 Task: Look for space in Cárdenas, Cuba from 5th July, 2023 to 11th July, 2023 for 2 adults in price range Rs.8000 to Rs.16000. Place can be entire place with 2 bedrooms having 2 beds and 1 bathroom. Property type can be house, flat, guest house. Booking option can be shelf check-in. Required host language is .
Action: Mouse moved to (430, 86)
Screenshot: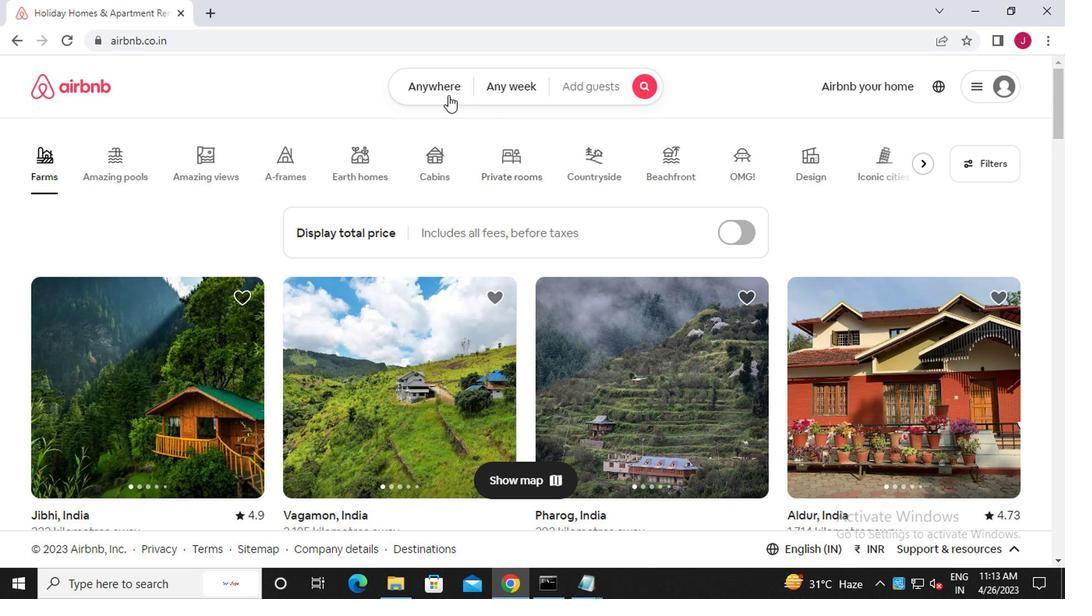 
Action: Mouse pressed left at (430, 86)
Screenshot: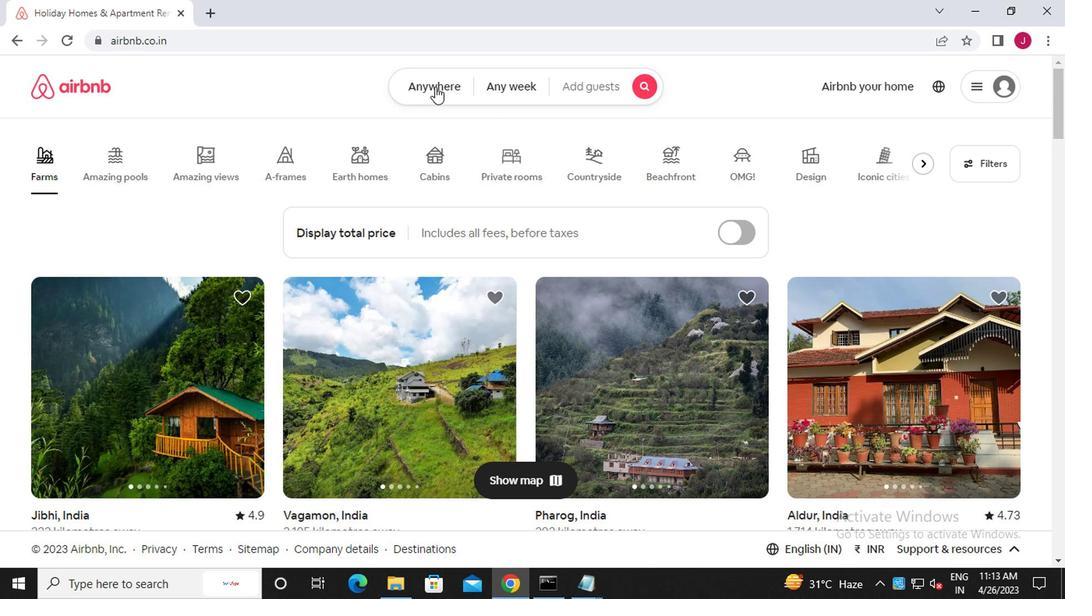 
Action: Mouse moved to (266, 153)
Screenshot: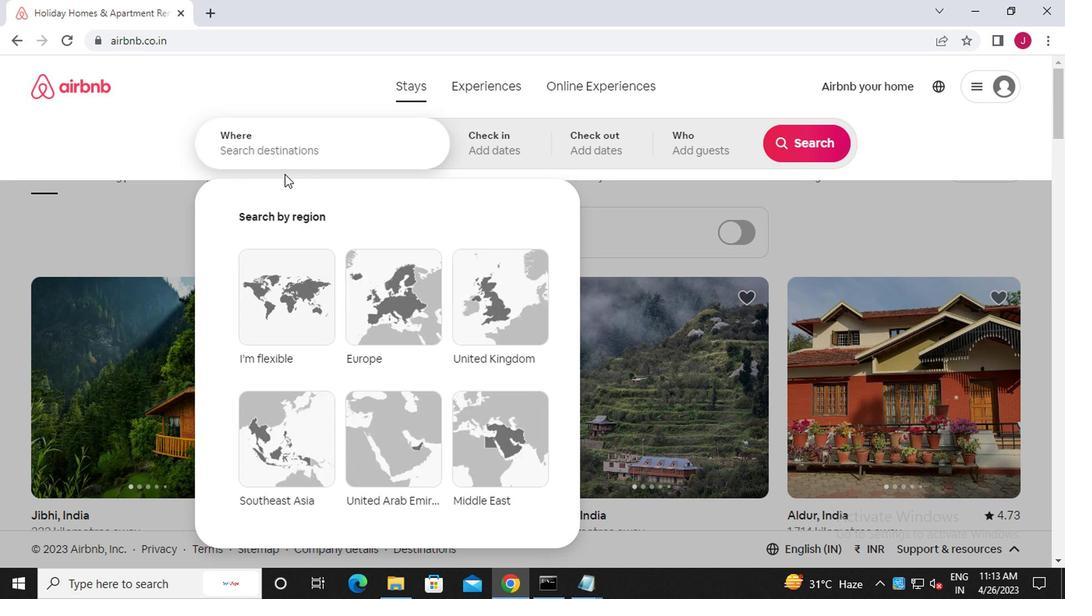 
Action: Mouse pressed left at (266, 153)
Screenshot: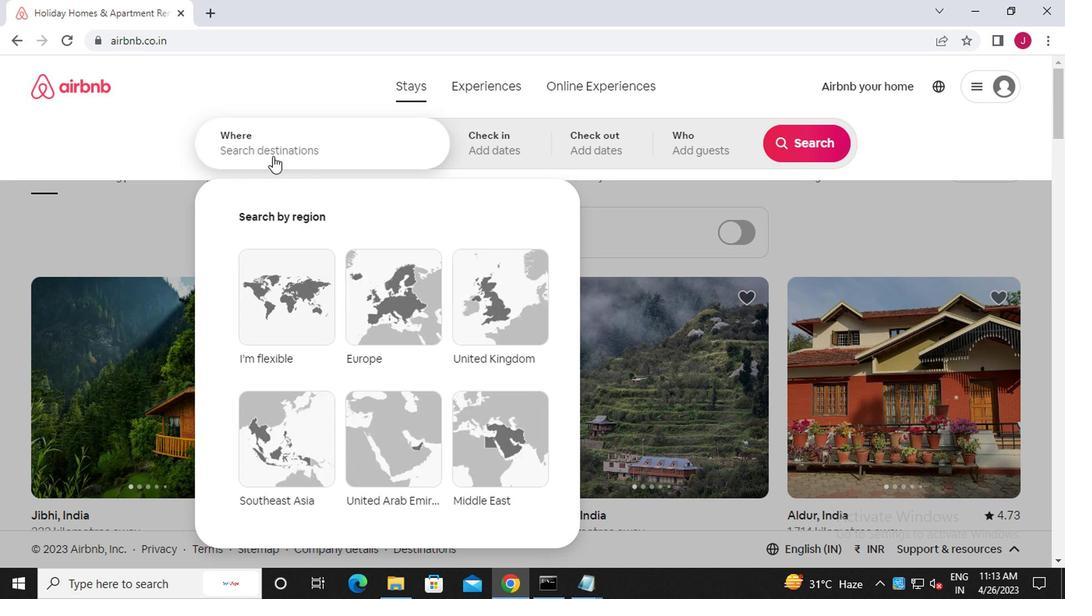 
Action: Mouse moved to (261, 153)
Screenshot: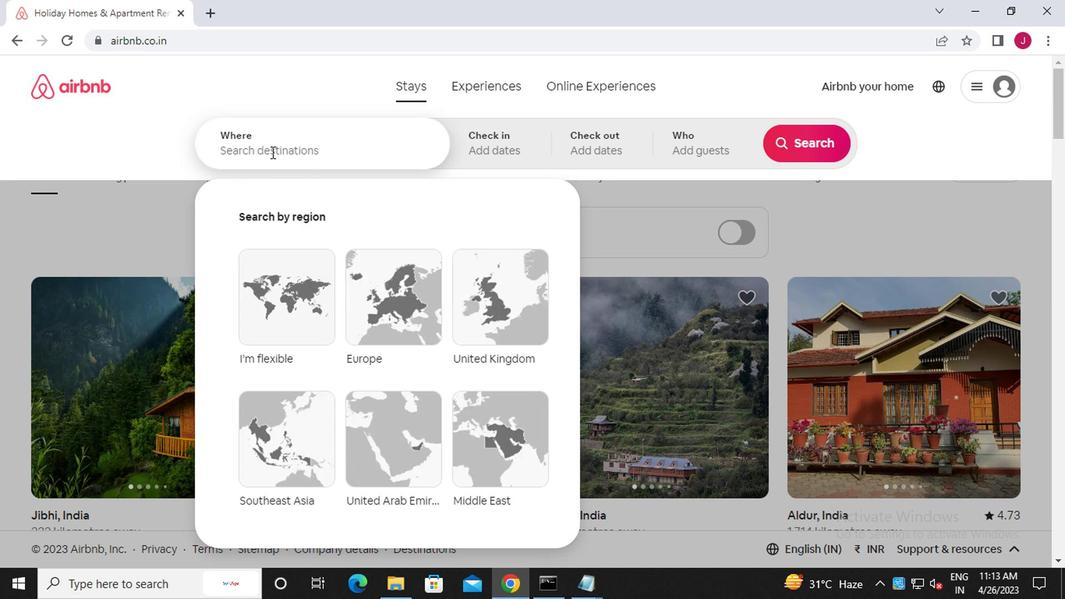 
Action: Key pressed c<Key.caps_lock>ardenas,<Key.caps_lock>c<Key.caps_lock>uba
Screenshot: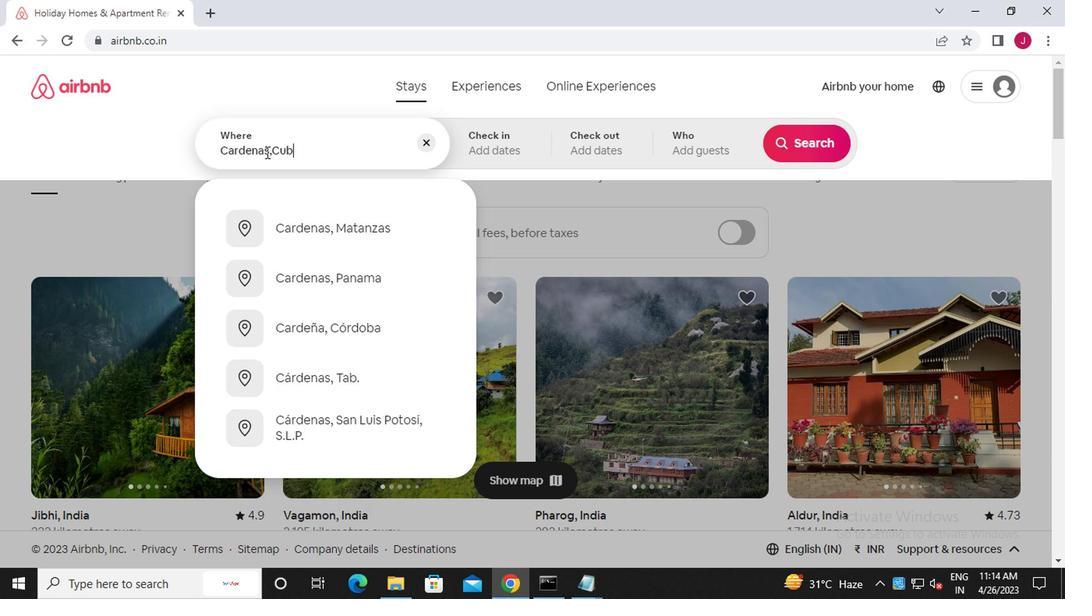 
Action: Mouse moved to (483, 146)
Screenshot: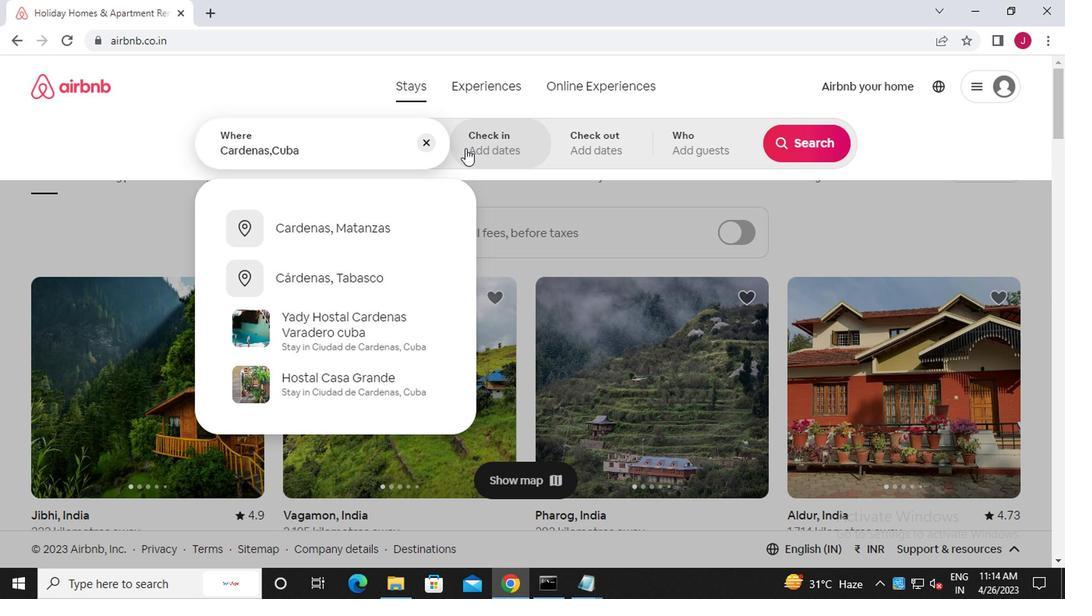
Action: Mouse pressed left at (483, 146)
Screenshot: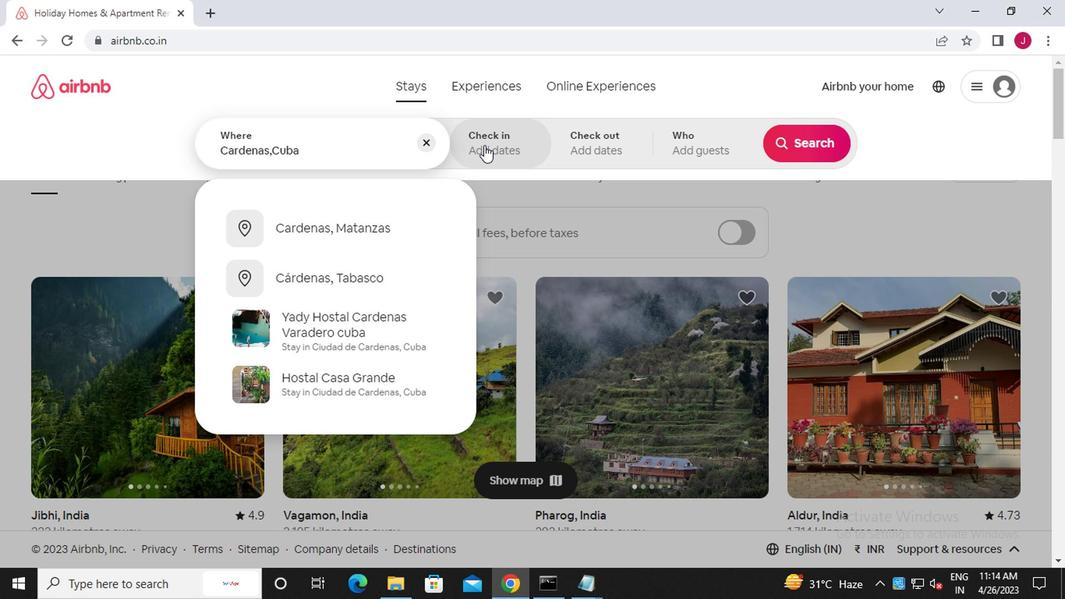 
Action: Mouse moved to (787, 269)
Screenshot: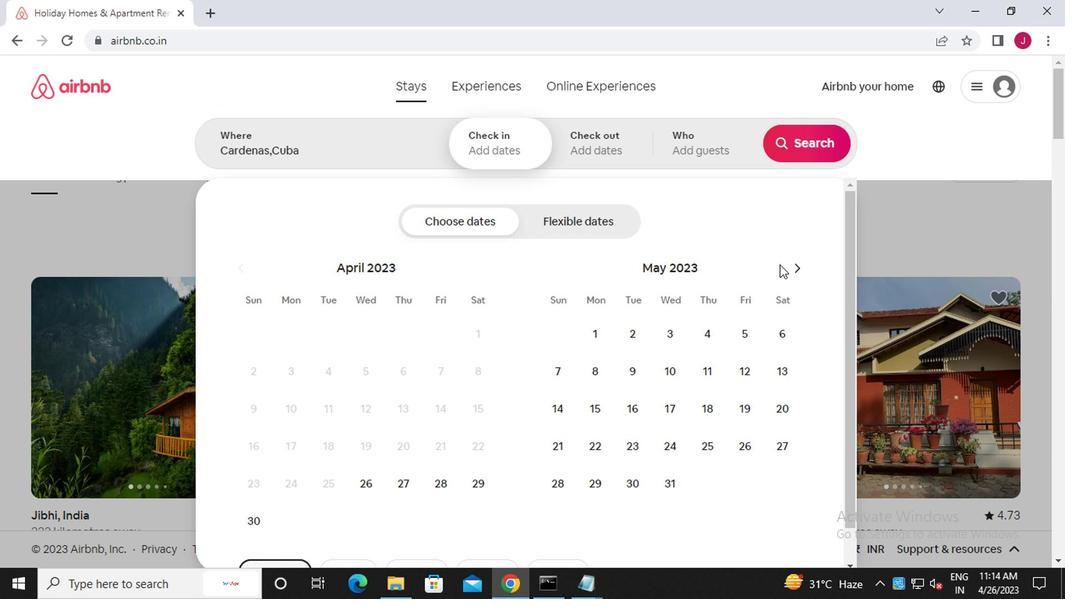 
Action: Mouse pressed left at (787, 269)
Screenshot: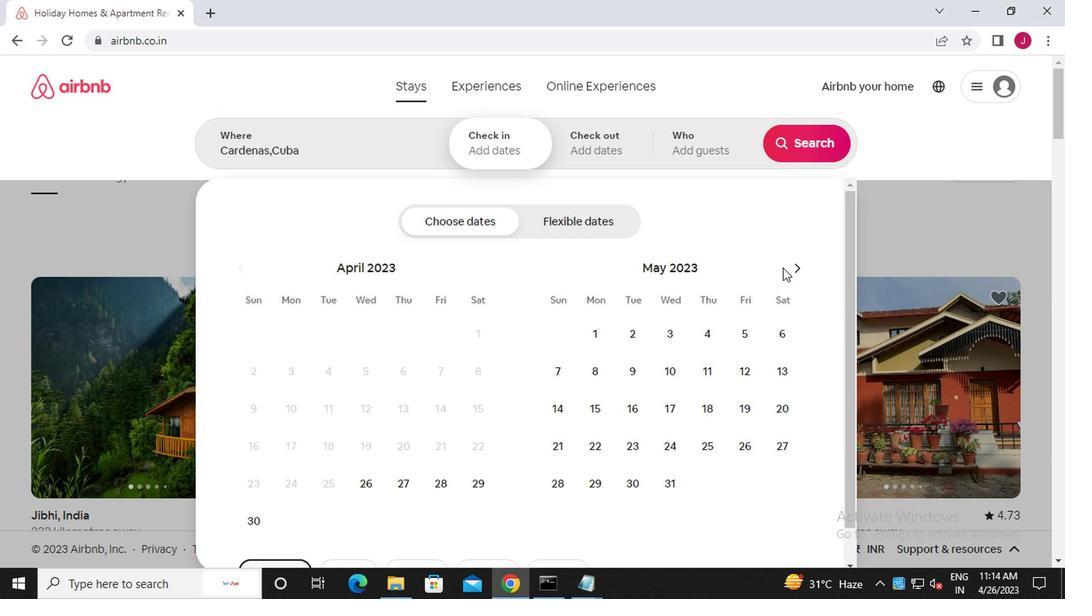 
Action: Mouse pressed left at (787, 269)
Screenshot: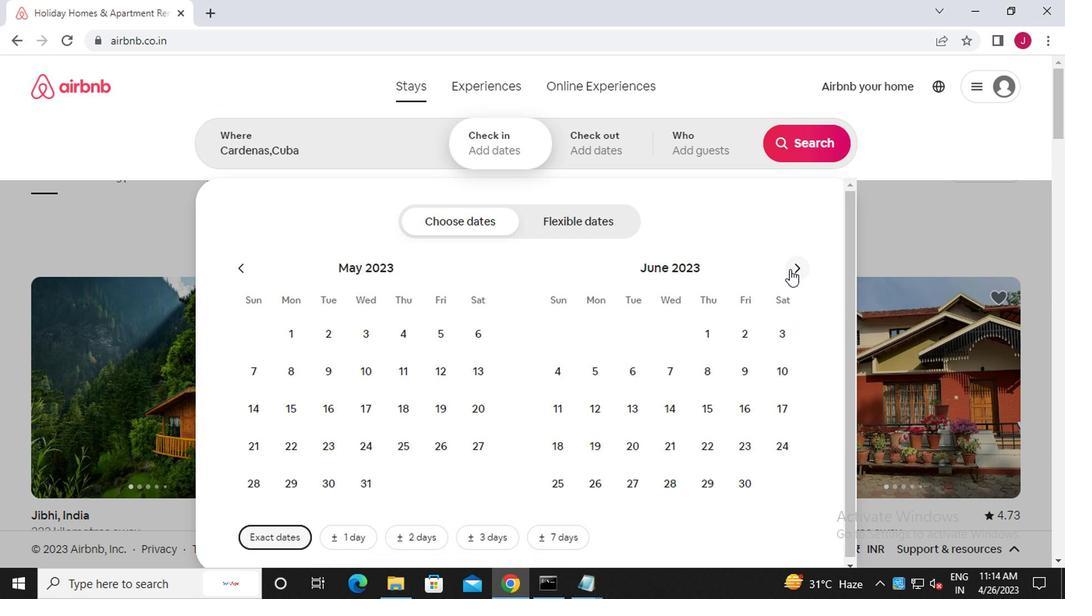 
Action: Mouse moved to (672, 371)
Screenshot: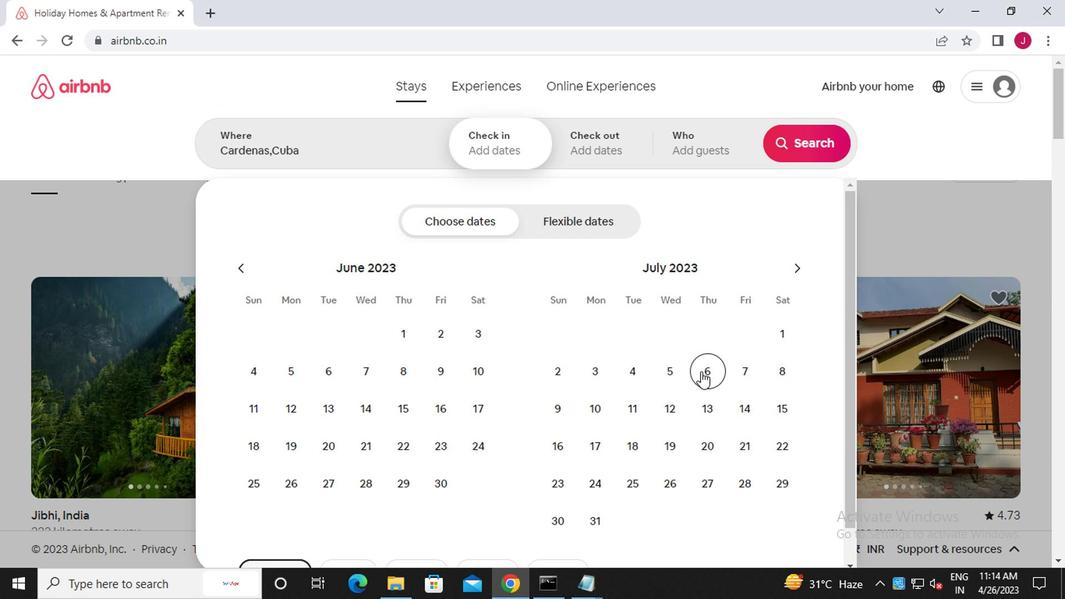
Action: Mouse pressed left at (672, 371)
Screenshot: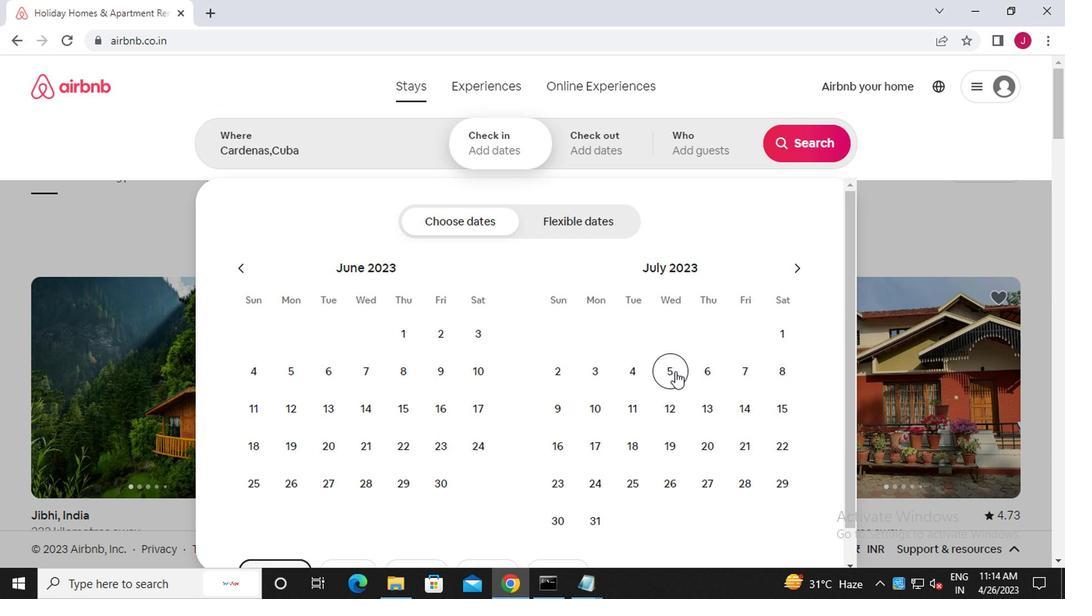 
Action: Mouse moved to (628, 397)
Screenshot: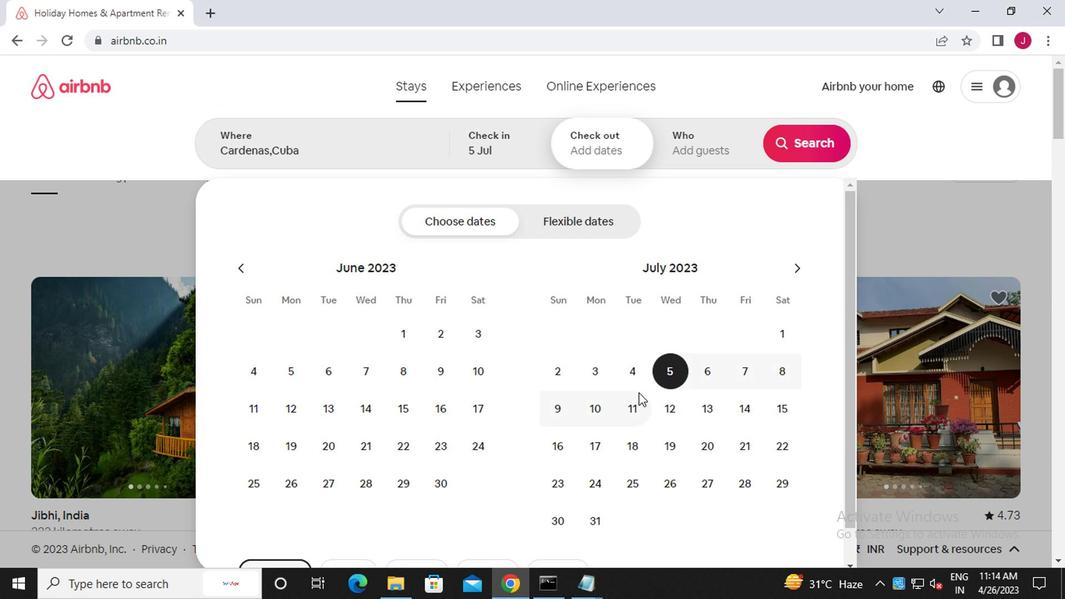 
Action: Mouse pressed left at (628, 397)
Screenshot: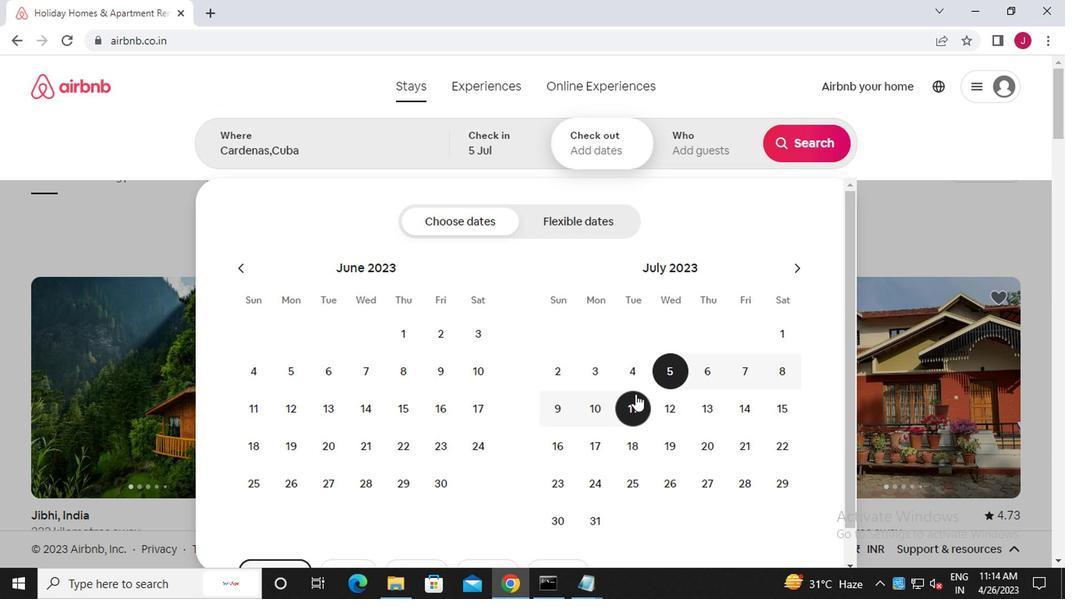 
Action: Mouse moved to (712, 147)
Screenshot: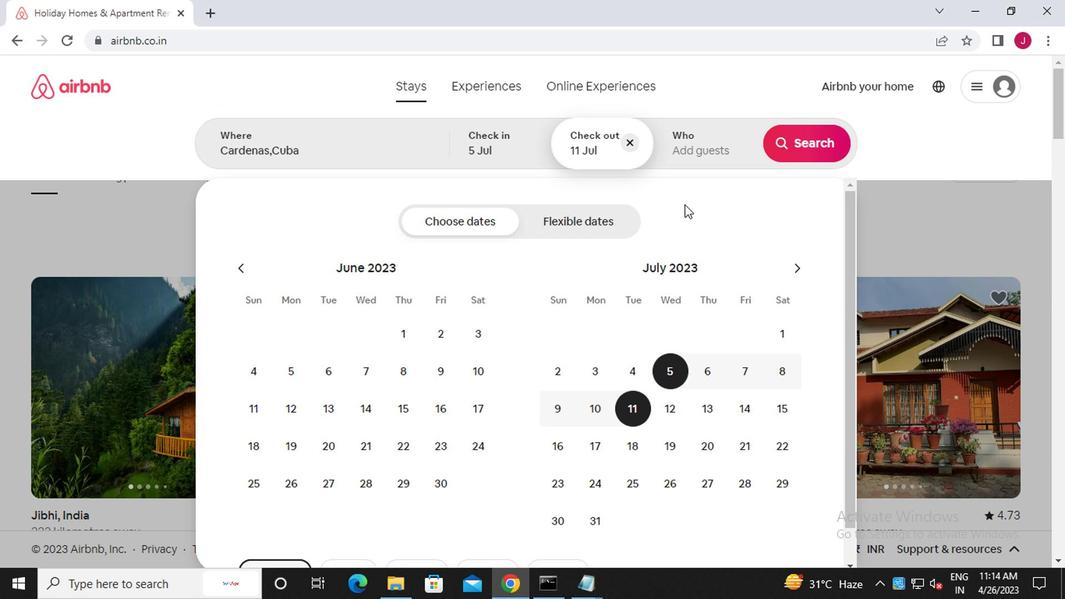 
Action: Mouse pressed left at (712, 147)
Screenshot: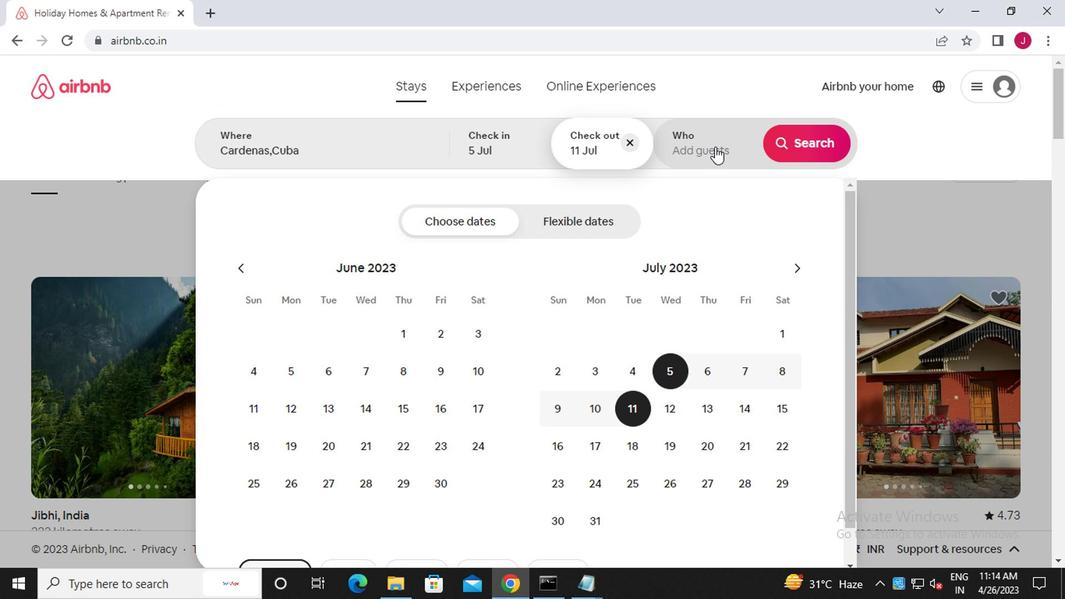 
Action: Mouse moved to (814, 223)
Screenshot: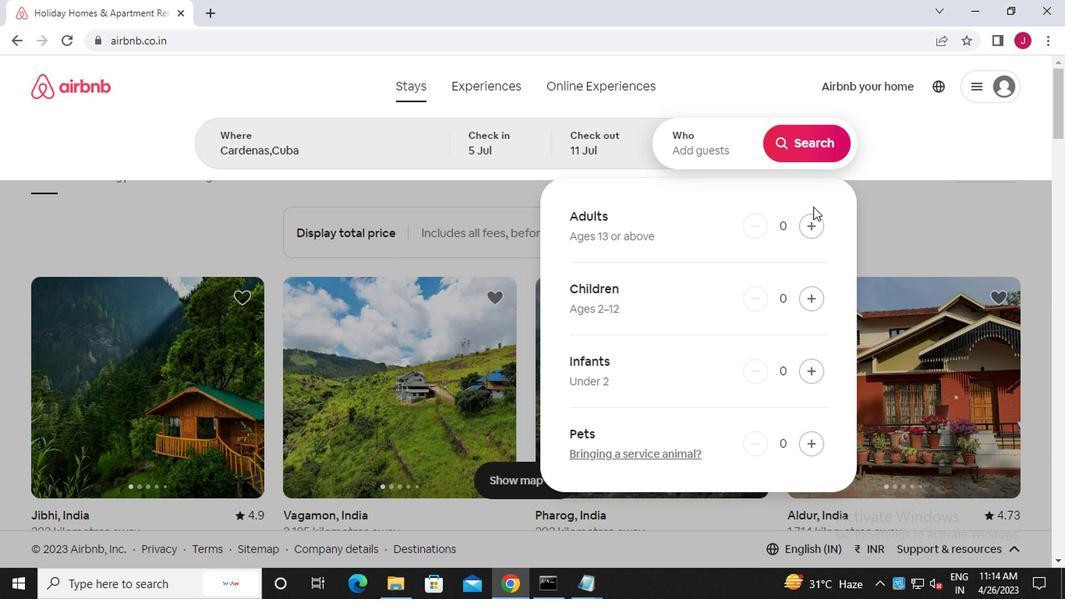 
Action: Mouse pressed left at (814, 223)
Screenshot: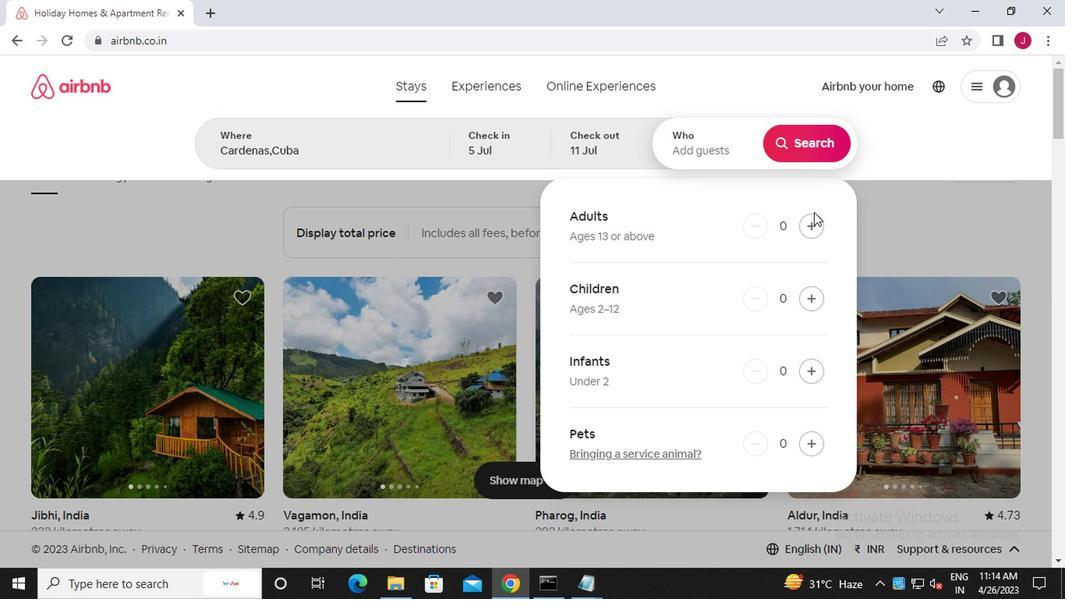 
Action: Mouse pressed left at (814, 223)
Screenshot: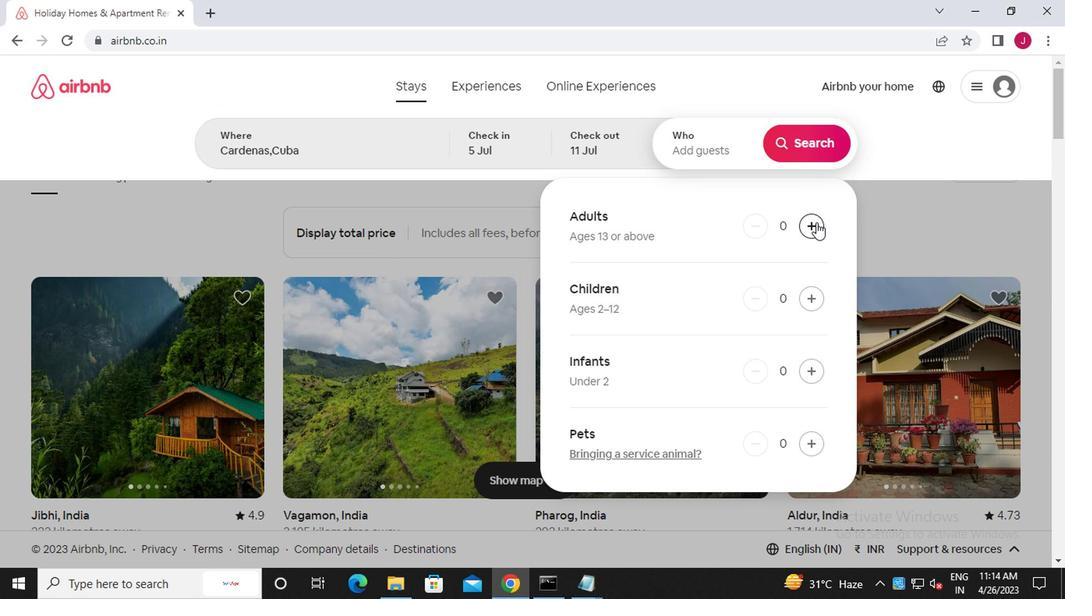 
Action: Mouse moved to (814, 144)
Screenshot: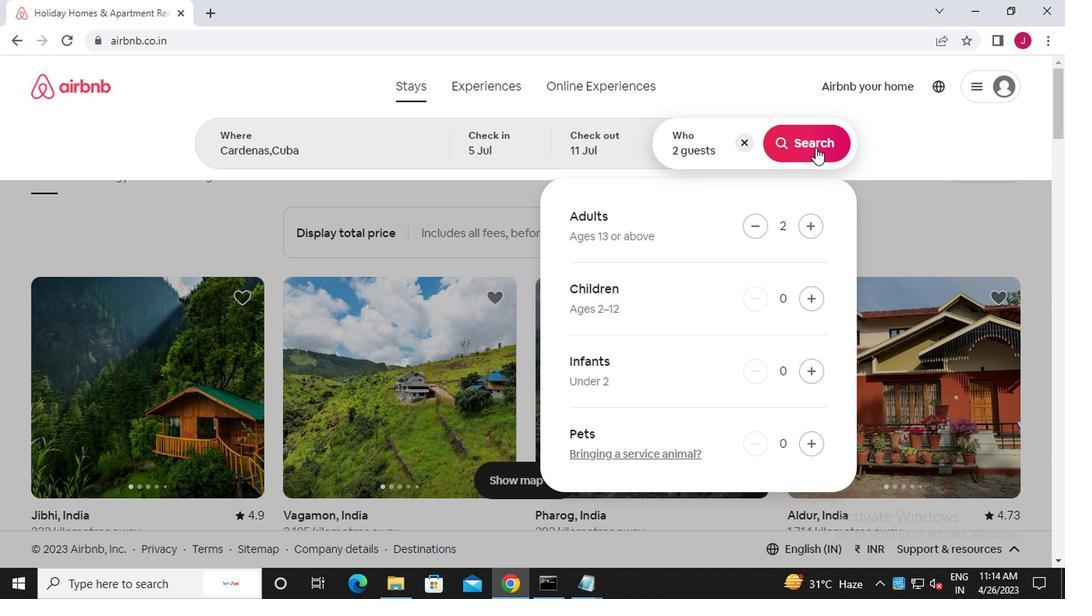 
Action: Mouse pressed left at (814, 144)
Screenshot: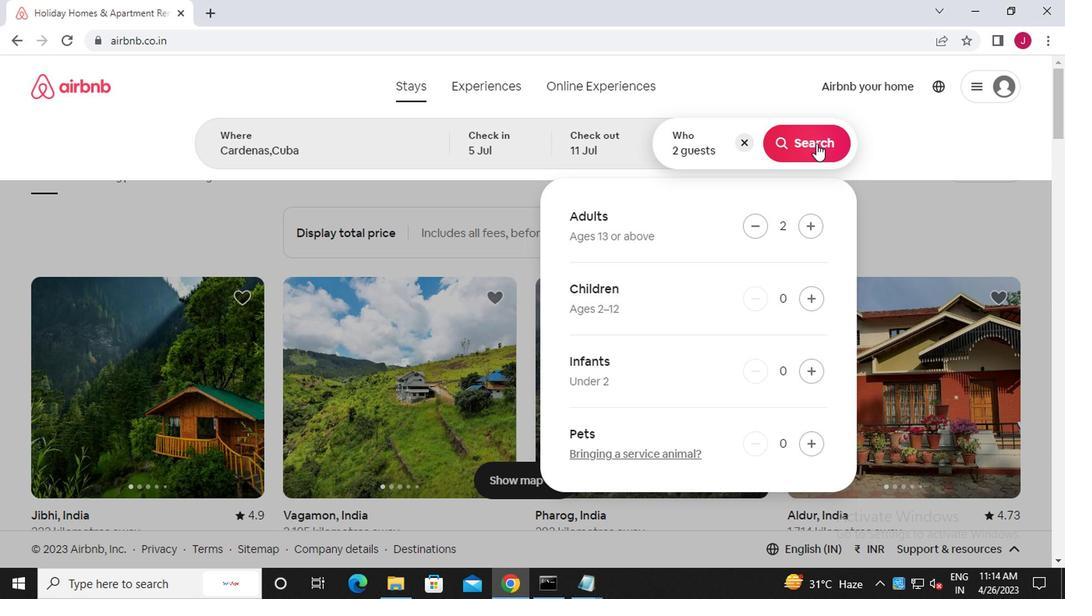 
Action: Mouse moved to (1004, 149)
Screenshot: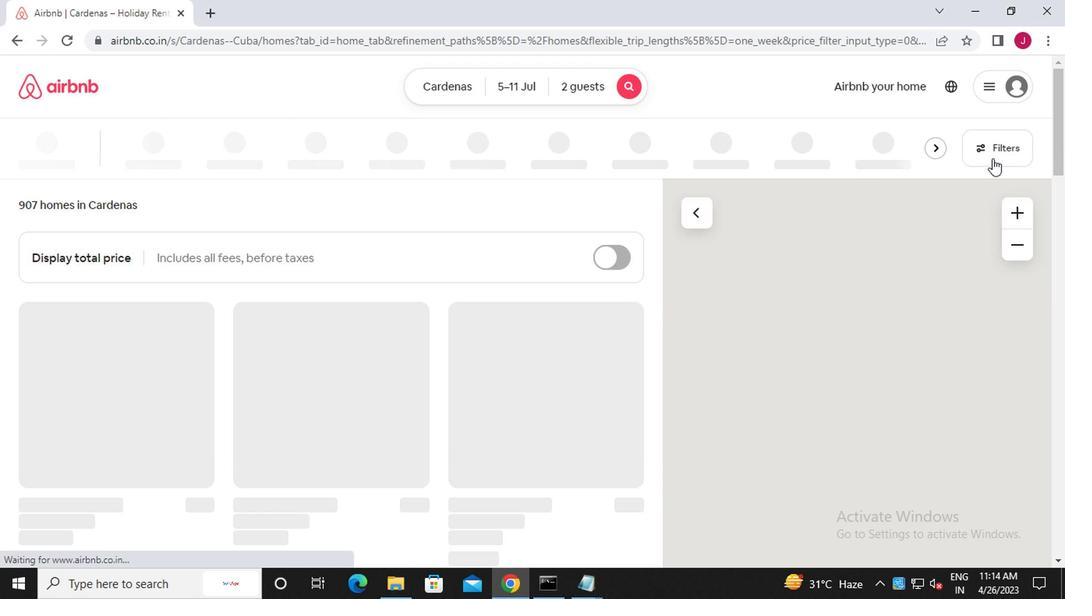 
Action: Mouse pressed left at (1004, 149)
Screenshot: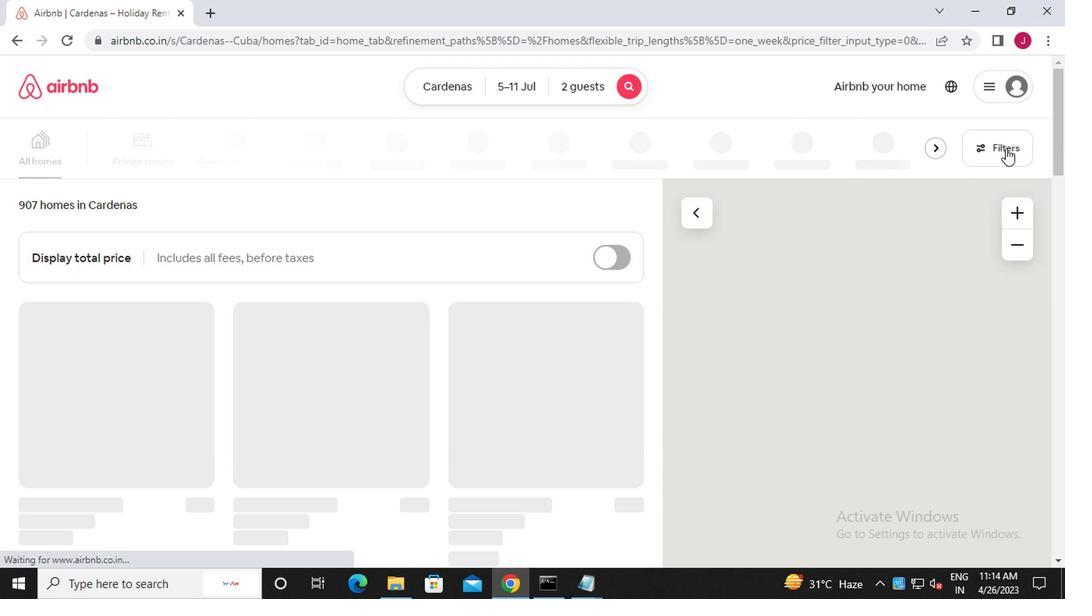 
Action: Mouse moved to (377, 321)
Screenshot: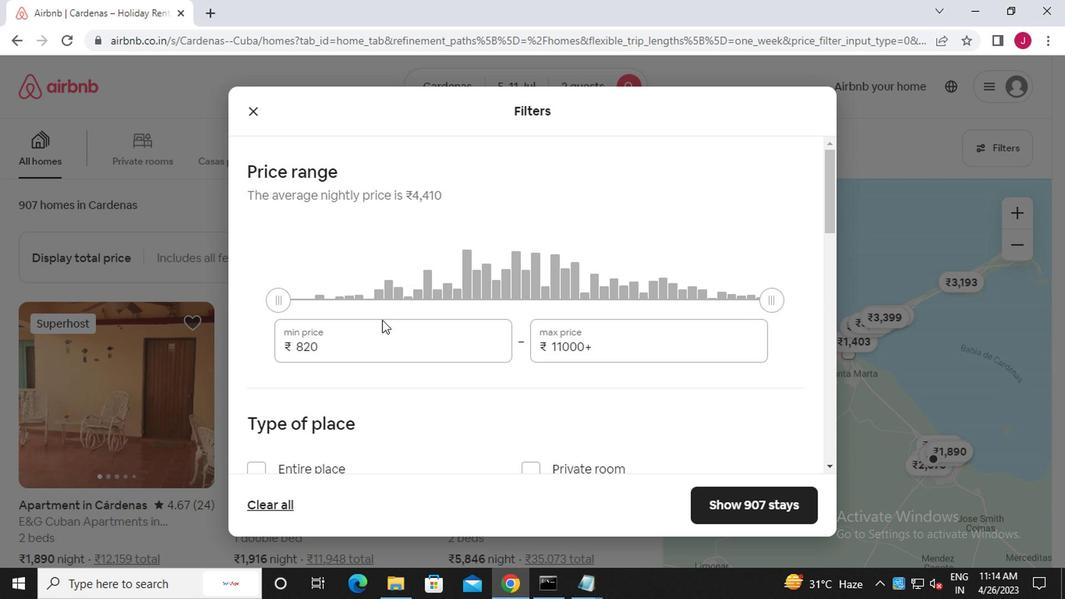 
Action: Mouse pressed left at (377, 321)
Screenshot: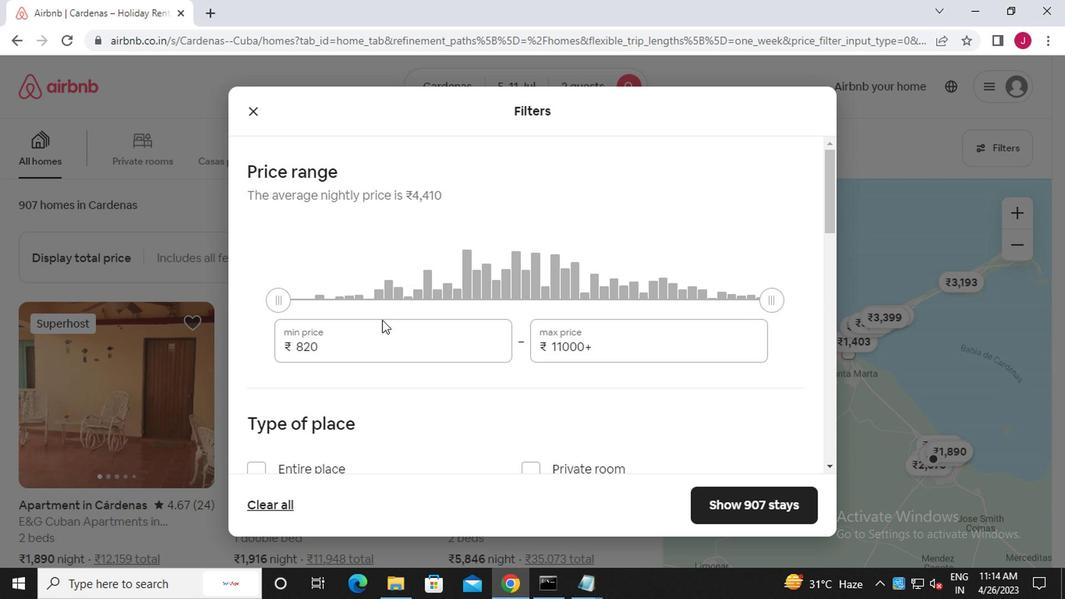 
Action: Mouse moved to (371, 336)
Screenshot: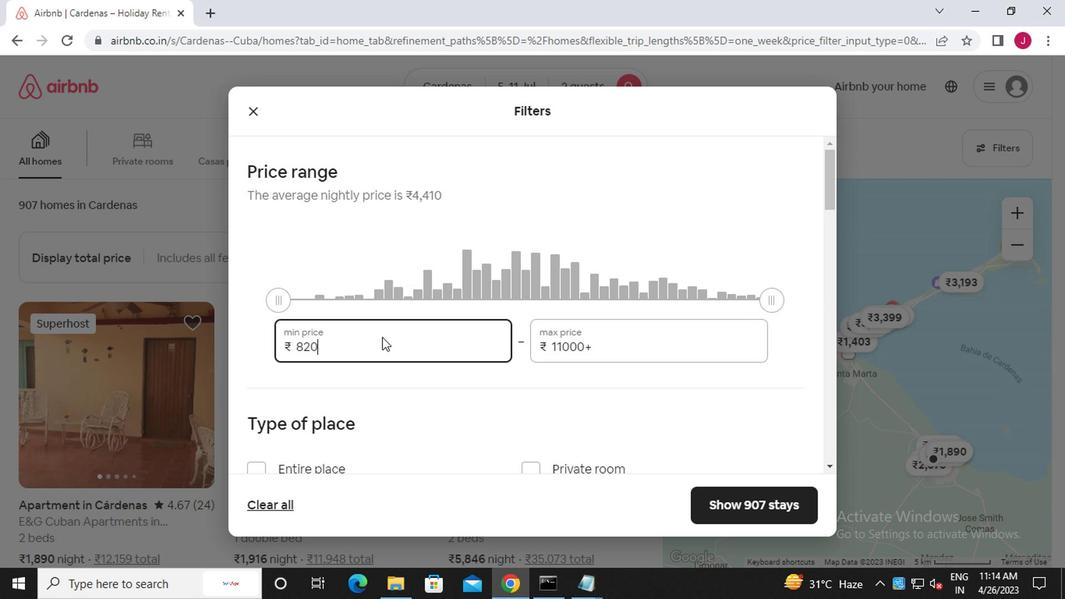 
Action: Key pressed <Key.backspace><Key.backspace><<96>><<96>><<96>>
Screenshot: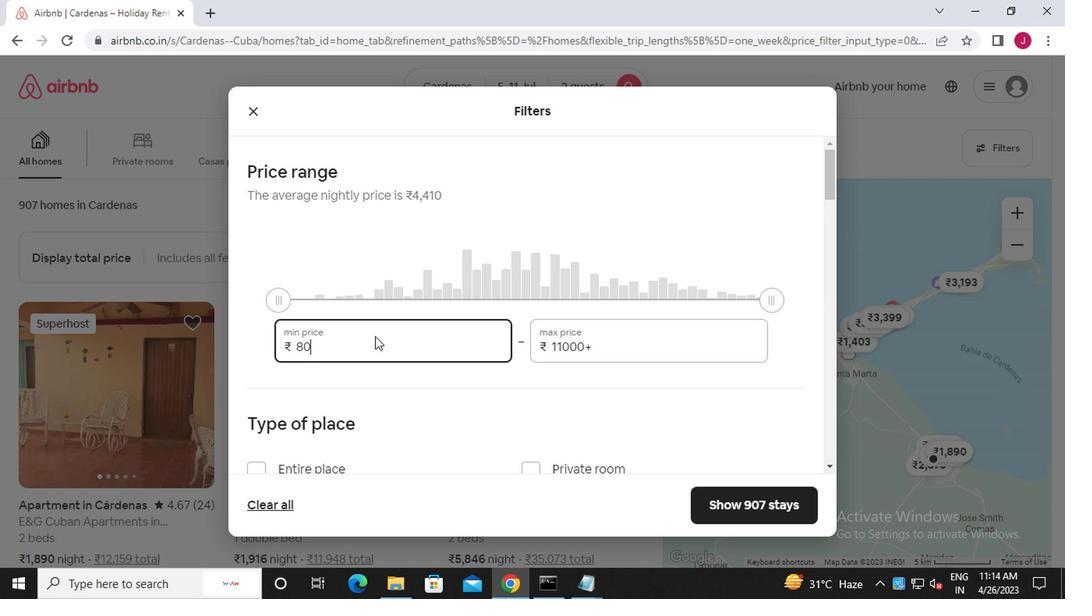 
Action: Mouse moved to (628, 352)
Screenshot: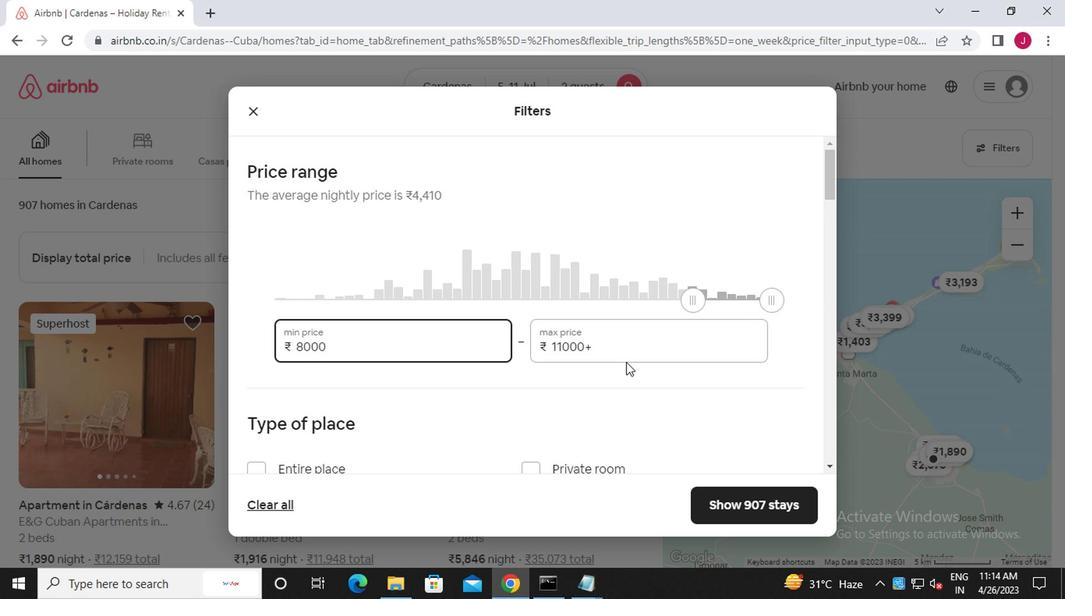 
Action: Mouse pressed left at (628, 352)
Screenshot: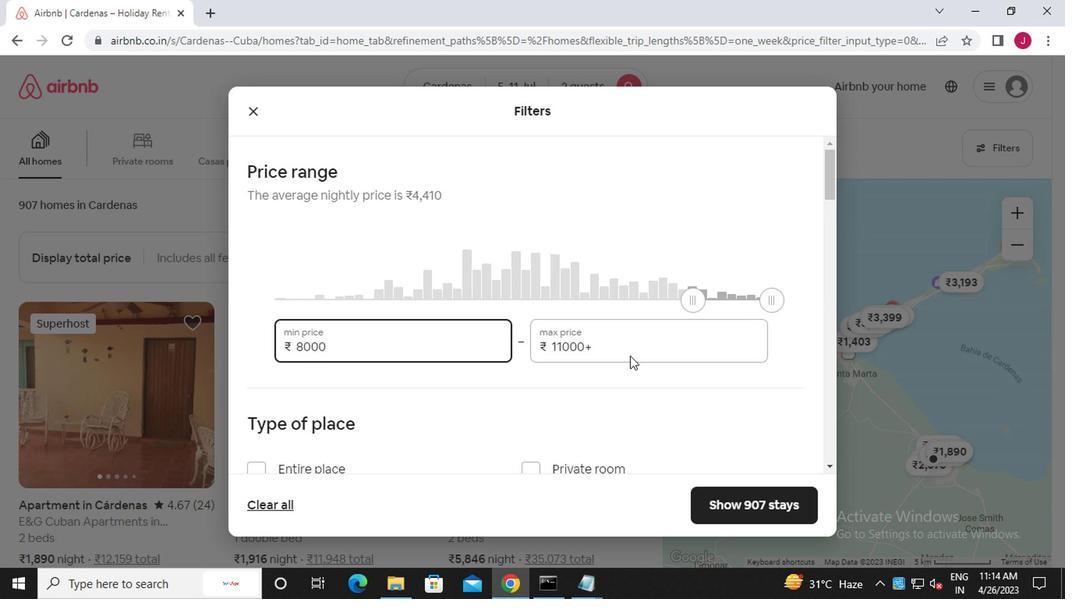 
Action: Mouse moved to (627, 352)
Screenshot: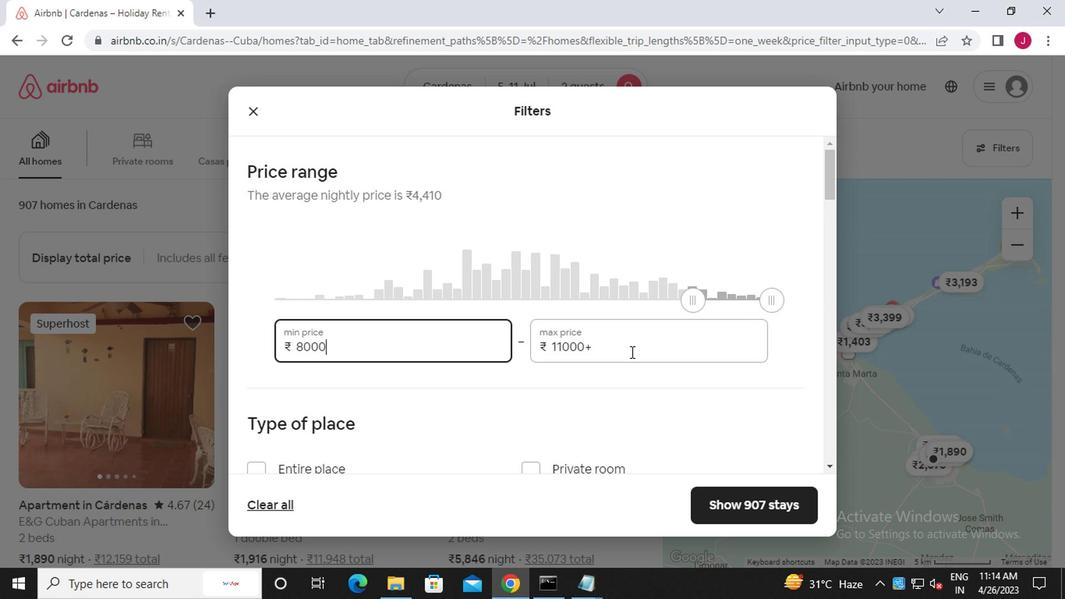 
Action: Key pressed <Key.backspace><Key.backspace><Key.backspace><Key.backspace><Key.backspace><<102>><<96>><<96>><<96>>
Screenshot: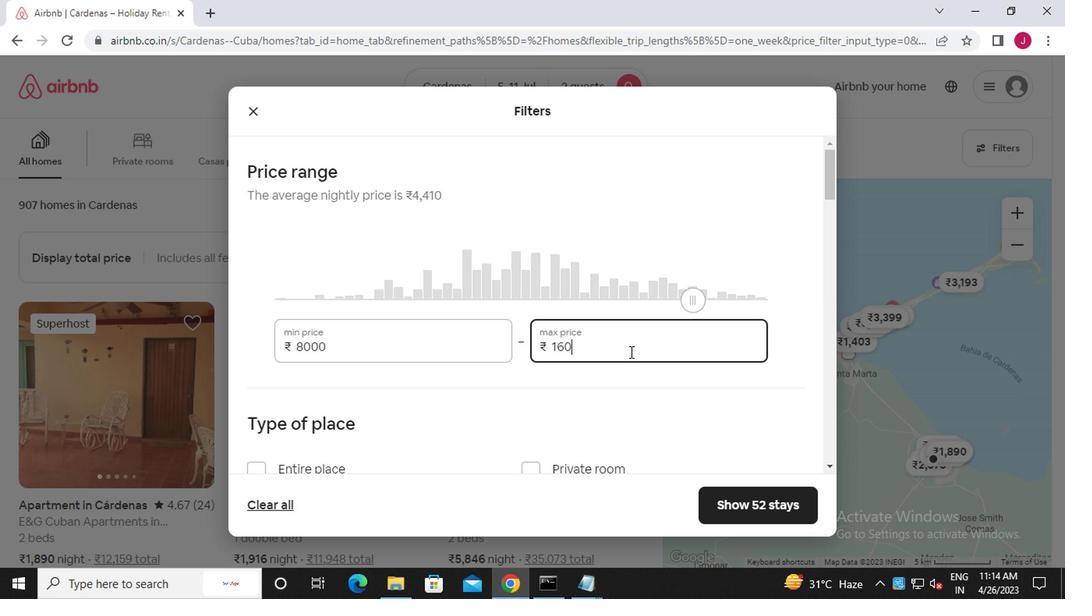
Action: Mouse moved to (622, 352)
Screenshot: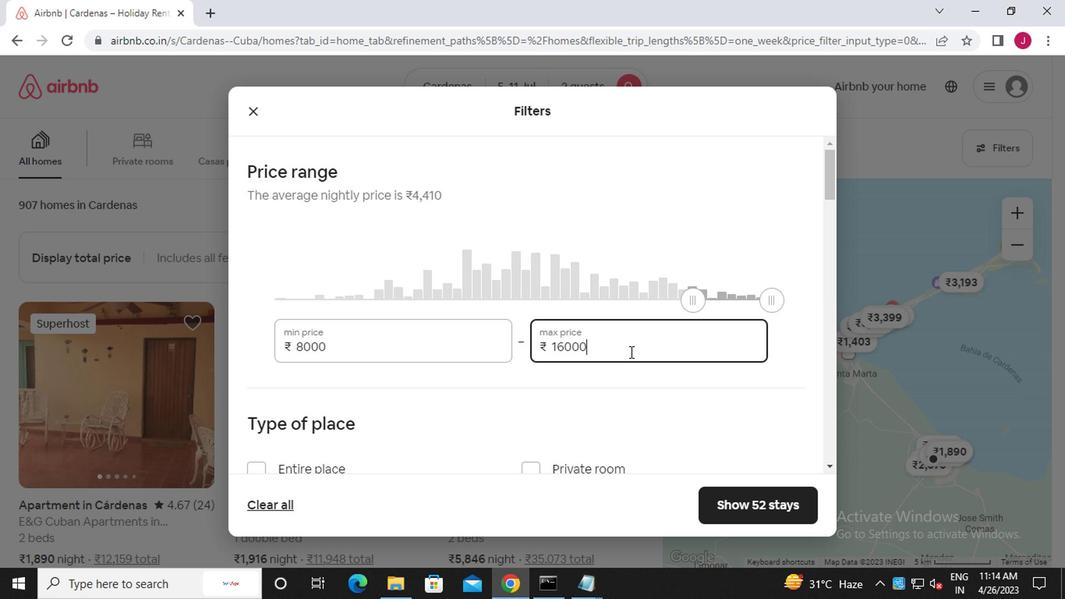 
Action: Mouse scrolled (622, 352) with delta (0, 0)
Screenshot: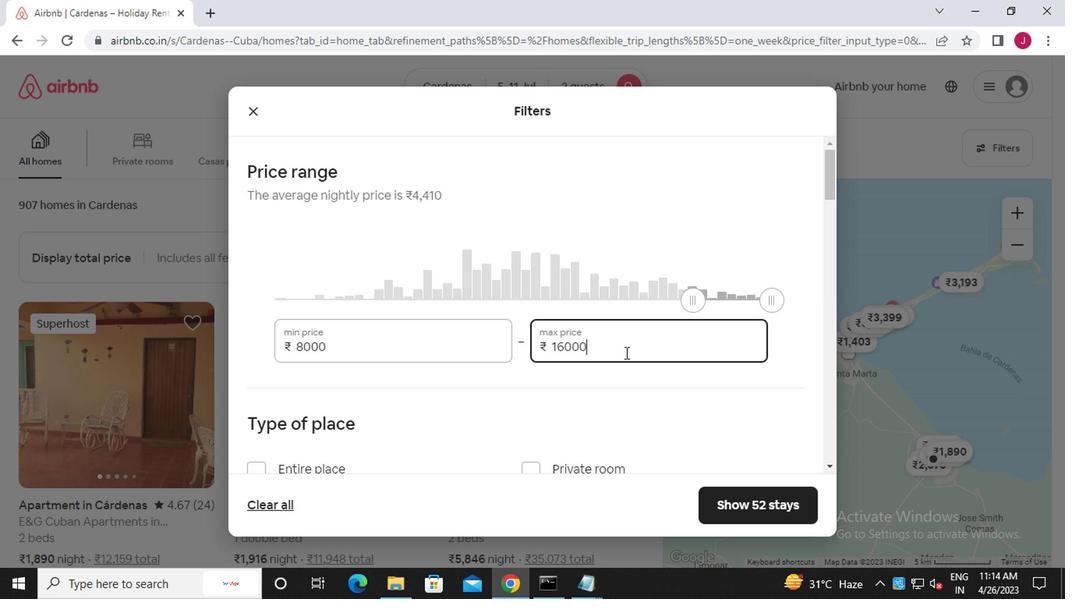 
Action: Mouse scrolled (622, 352) with delta (0, 0)
Screenshot: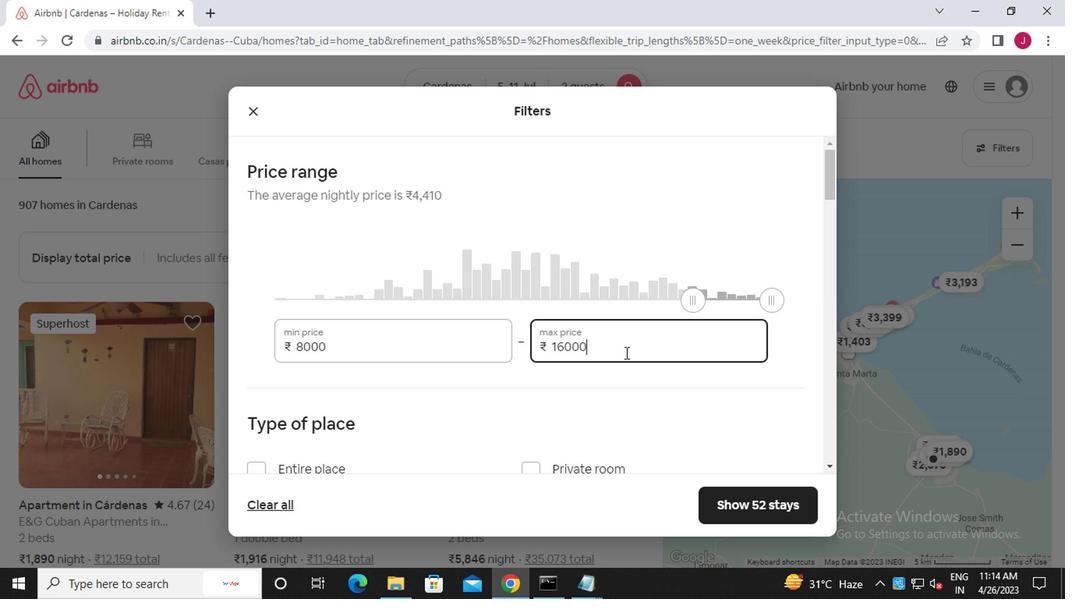 
Action: Mouse scrolled (622, 352) with delta (0, 0)
Screenshot: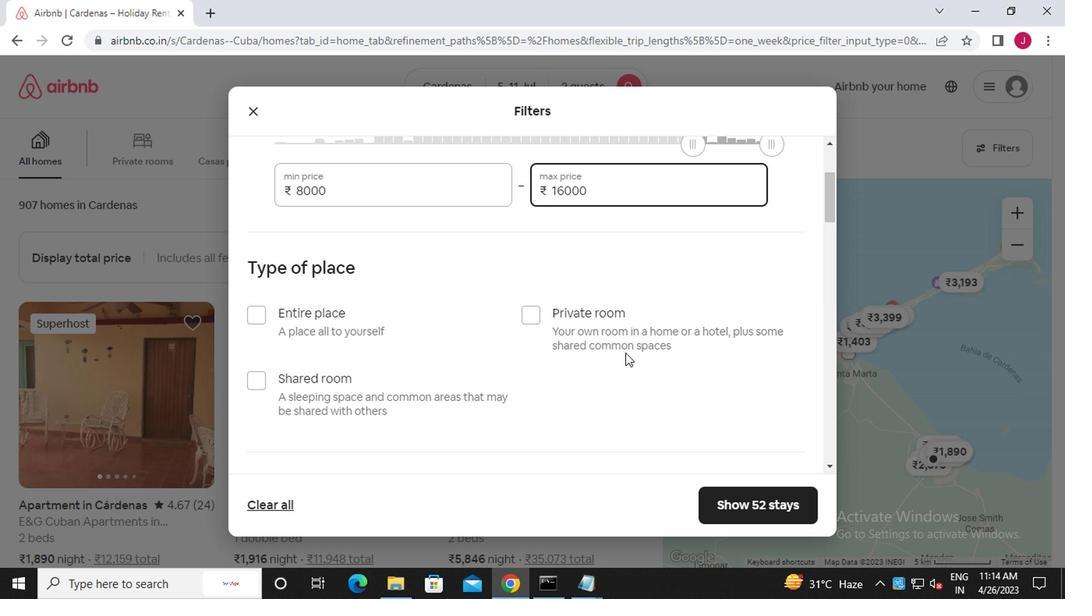 
Action: Mouse moved to (246, 243)
Screenshot: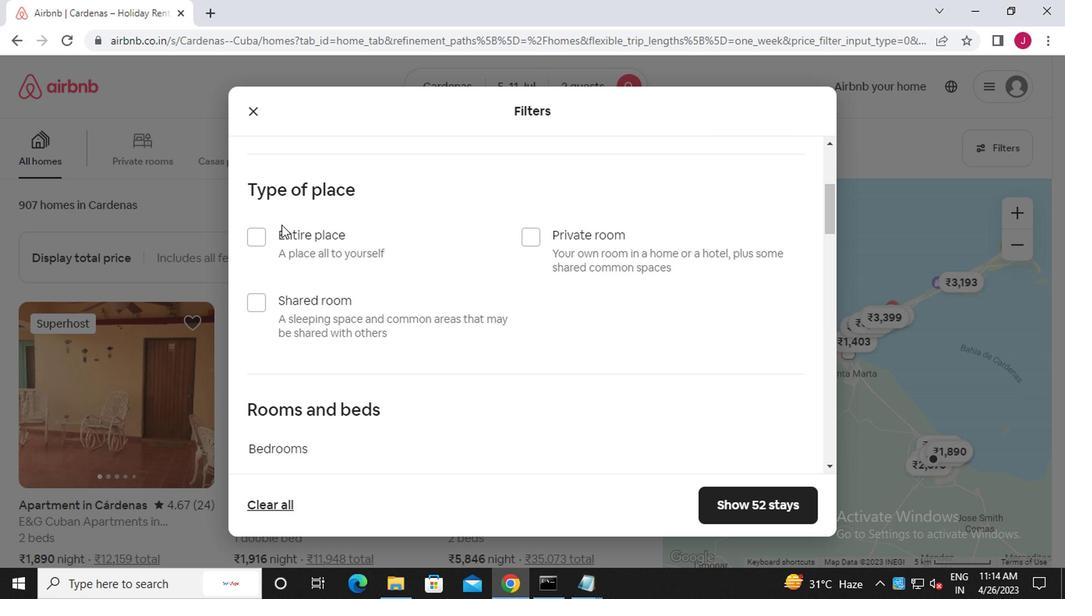 
Action: Mouse pressed left at (246, 243)
Screenshot: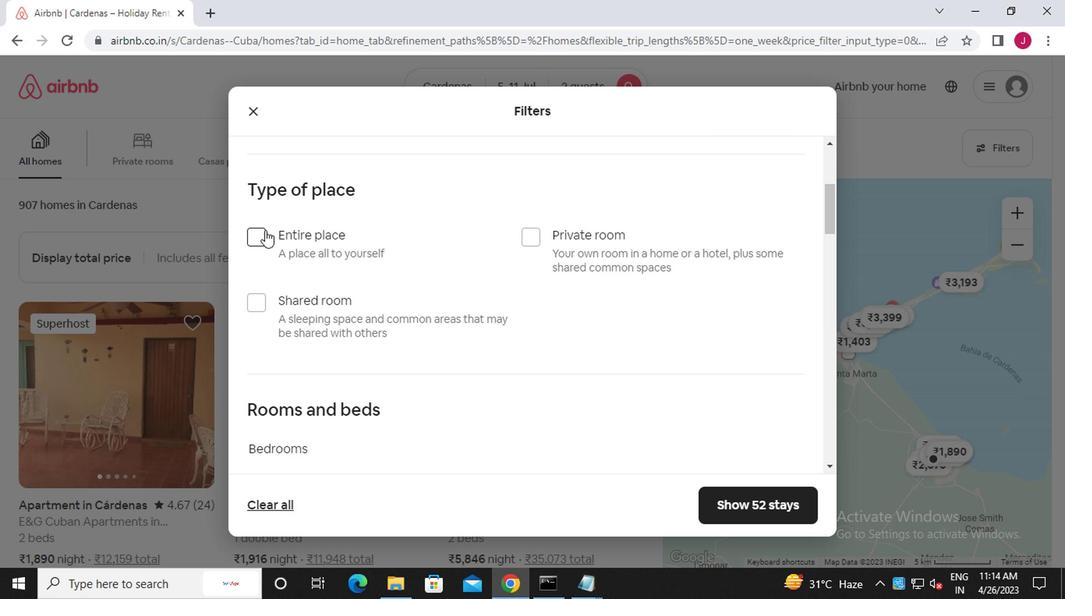 
Action: Mouse moved to (366, 276)
Screenshot: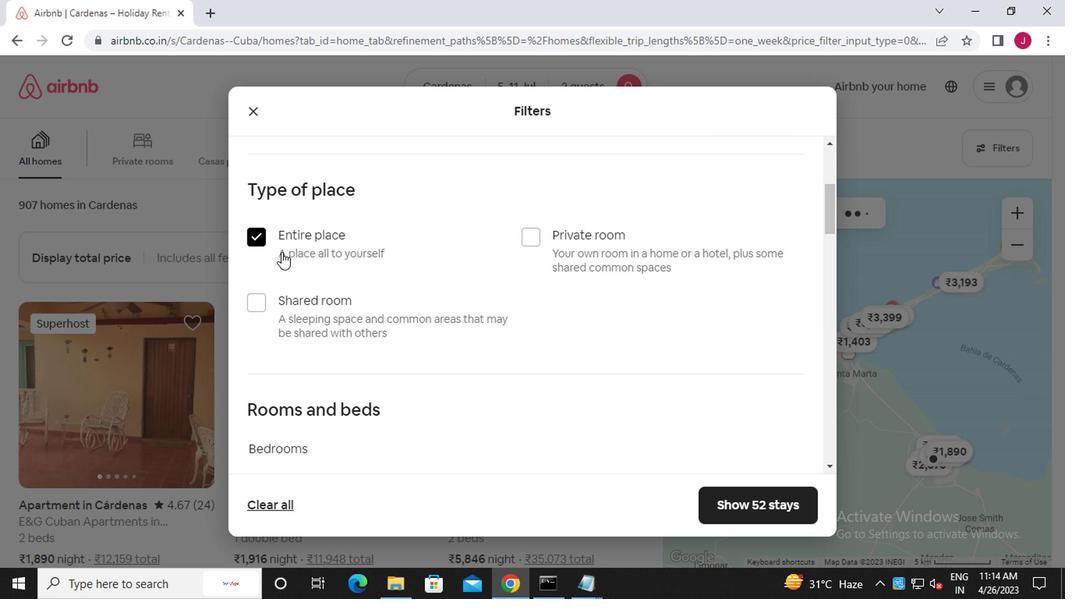
Action: Mouse scrolled (366, 275) with delta (0, -1)
Screenshot: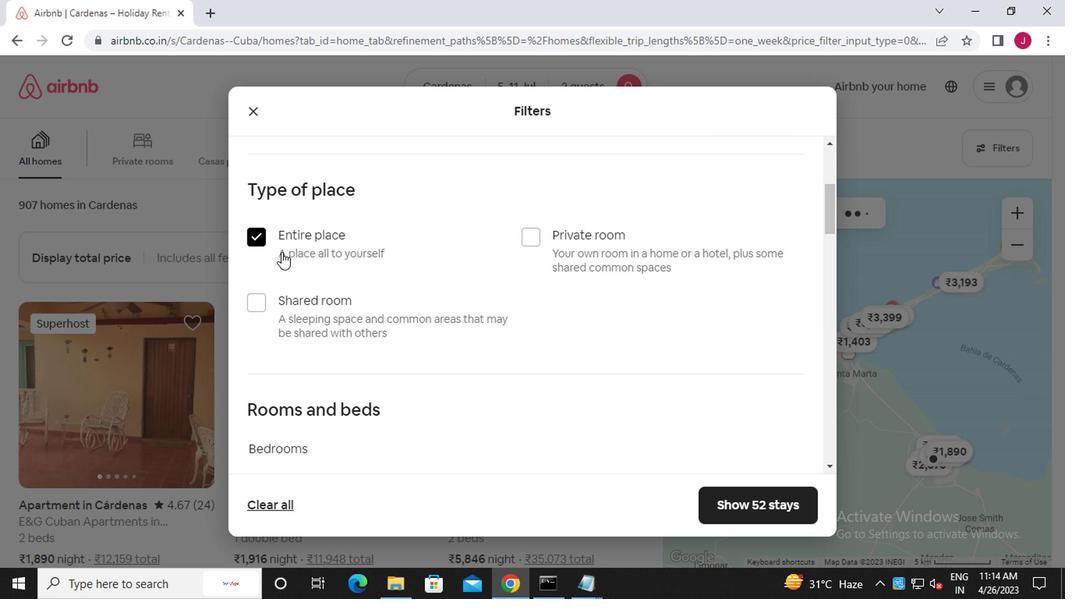 
Action: Mouse scrolled (366, 275) with delta (0, -1)
Screenshot: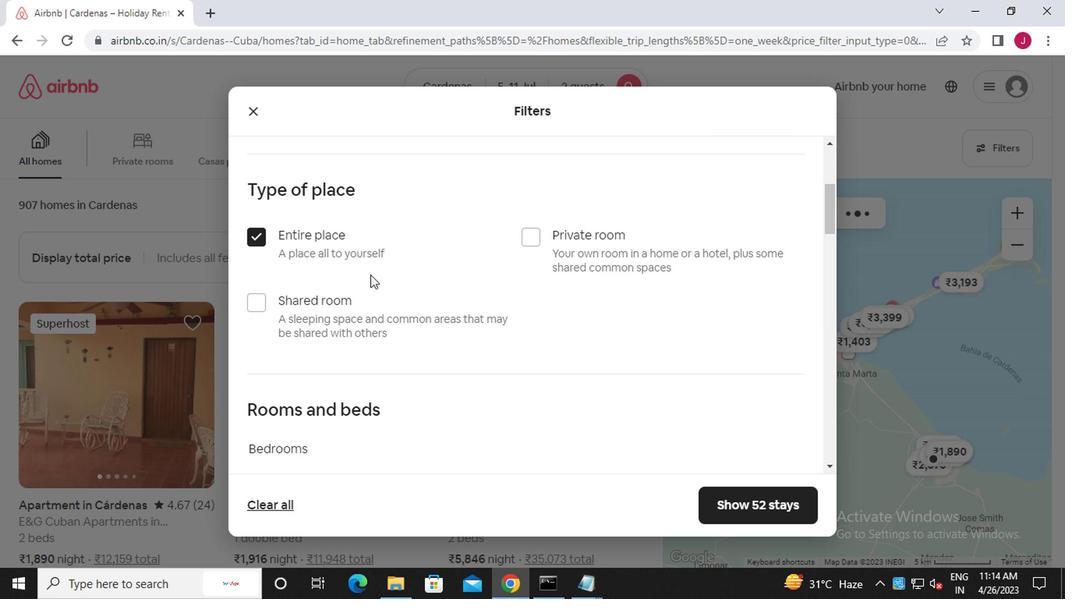 
Action: Mouse scrolled (366, 275) with delta (0, -1)
Screenshot: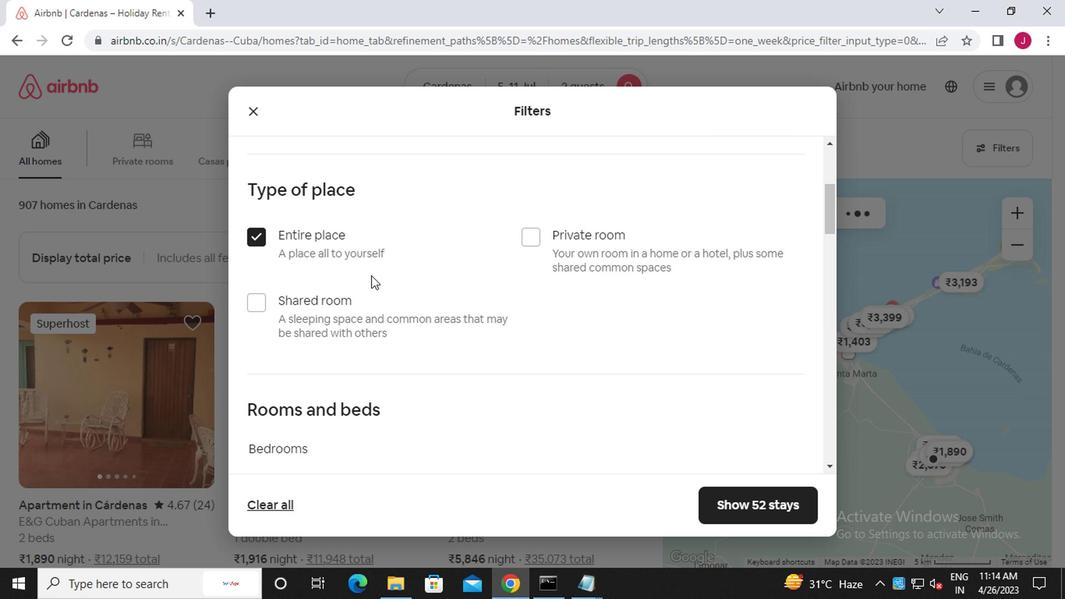 
Action: Mouse moved to (387, 269)
Screenshot: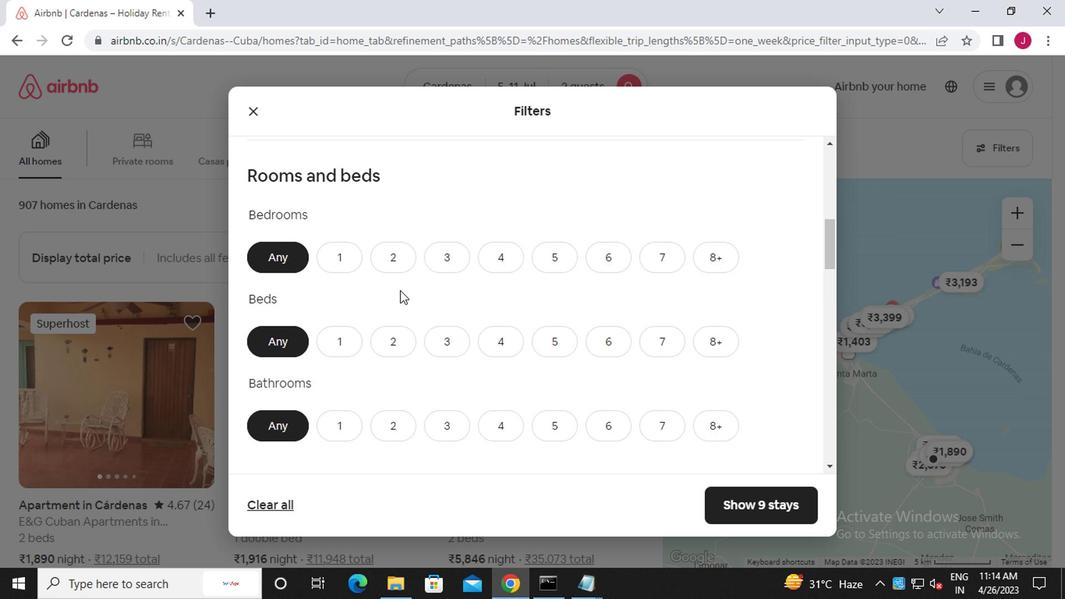 
Action: Mouse pressed left at (387, 269)
Screenshot: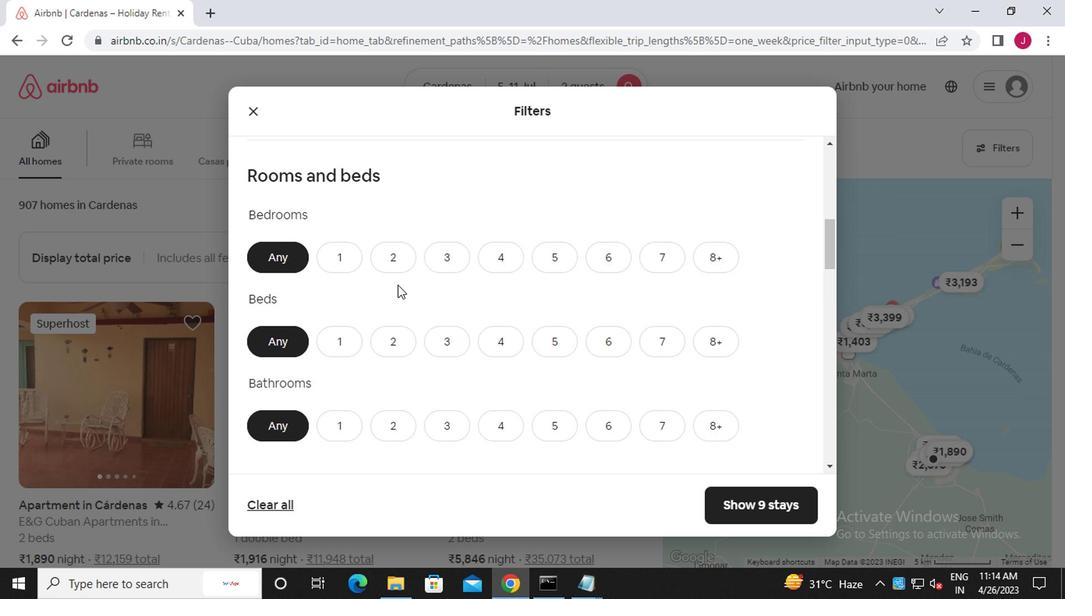 
Action: Mouse moved to (390, 354)
Screenshot: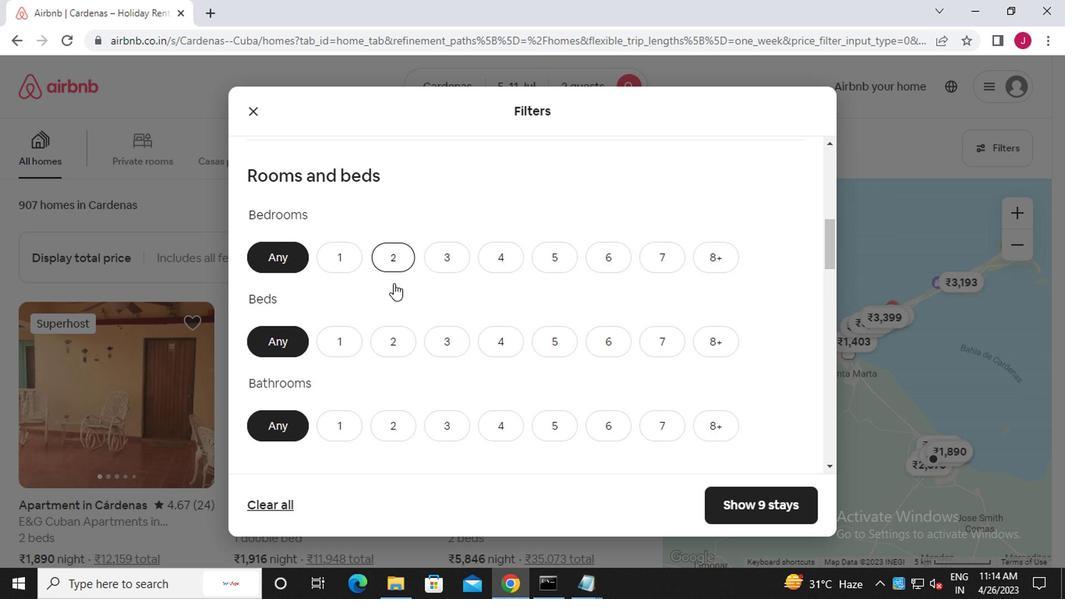 
Action: Mouse pressed left at (390, 354)
Screenshot: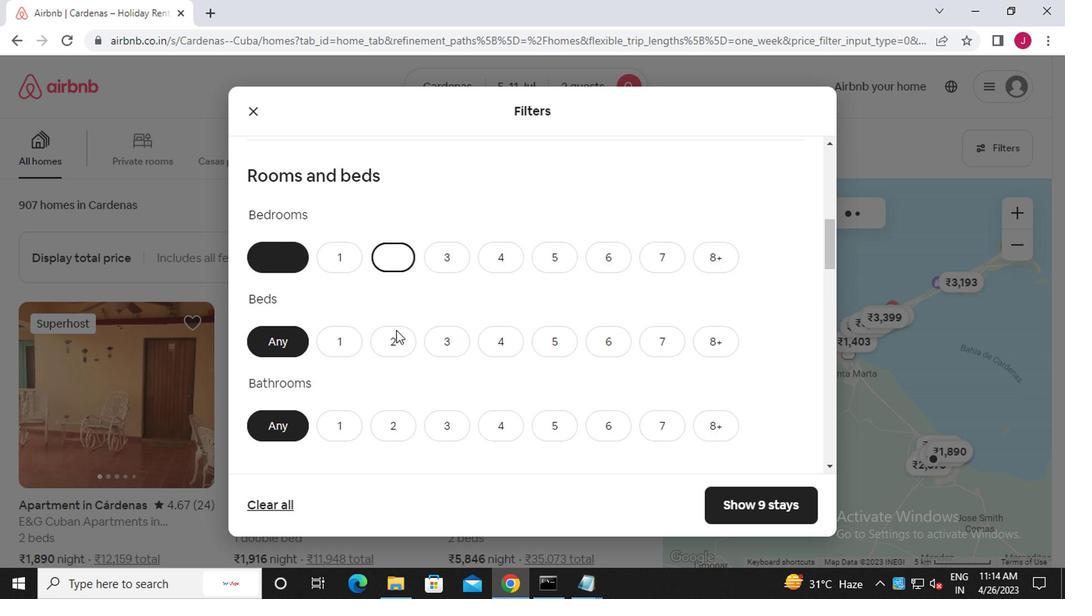 
Action: Mouse moved to (349, 422)
Screenshot: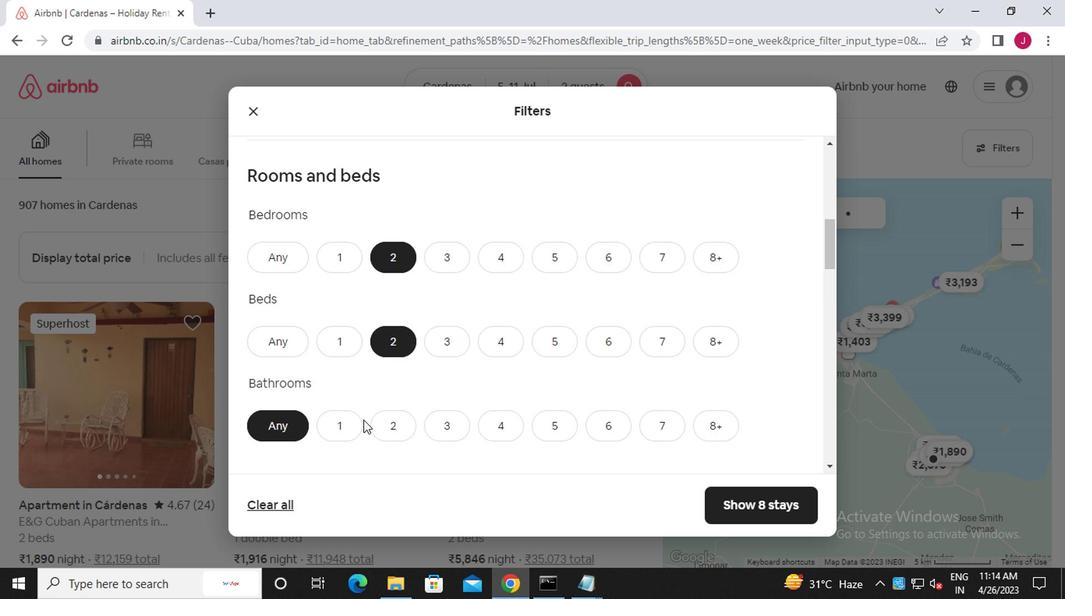 
Action: Mouse pressed left at (349, 422)
Screenshot: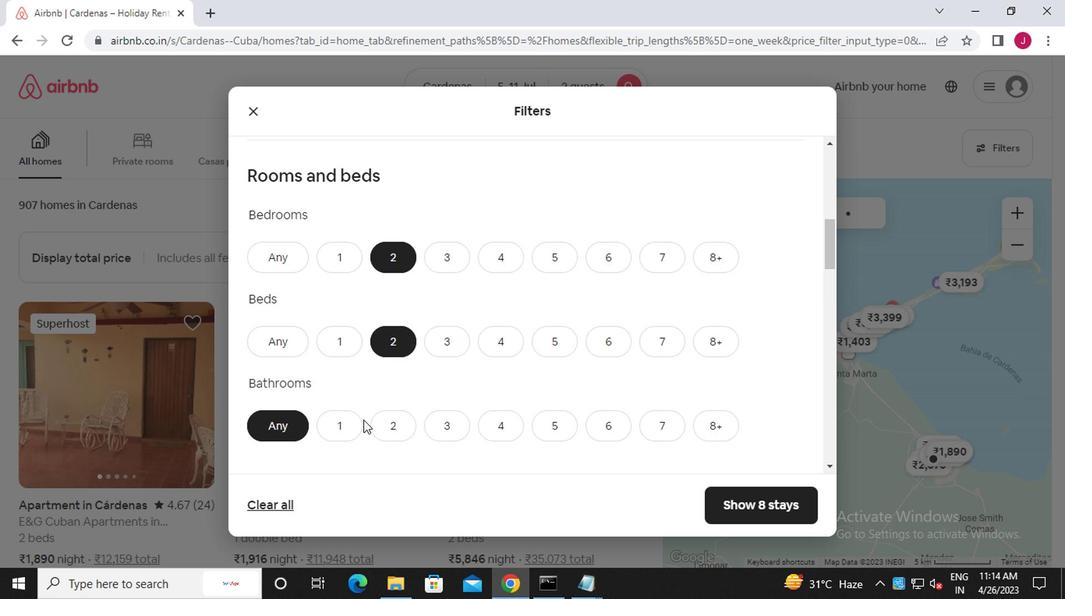
Action: Mouse moved to (344, 417)
Screenshot: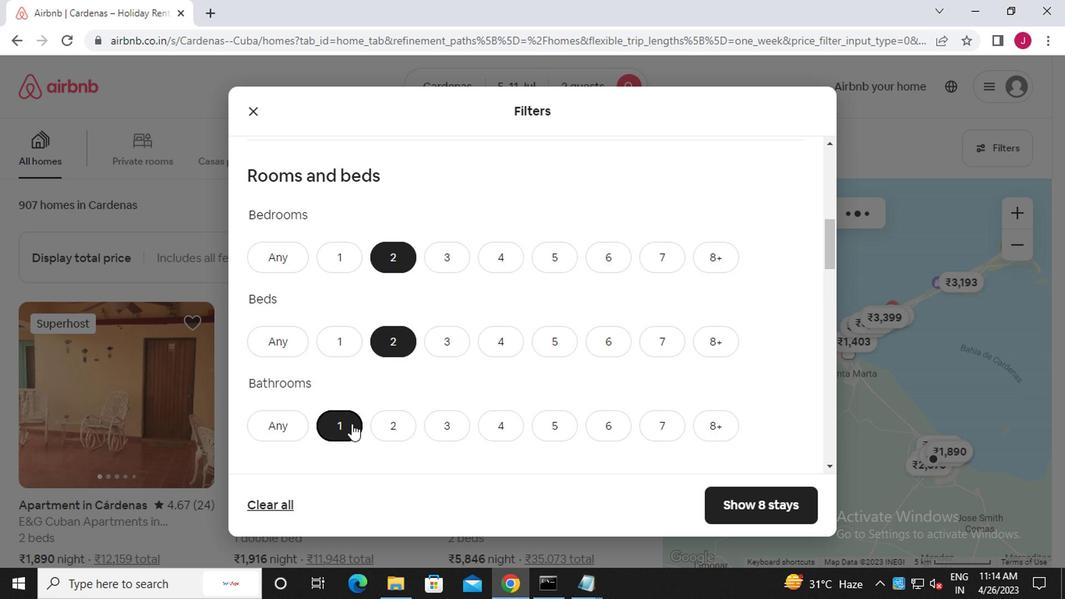 
Action: Mouse scrolled (344, 416) with delta (0, -1)
Screenshot: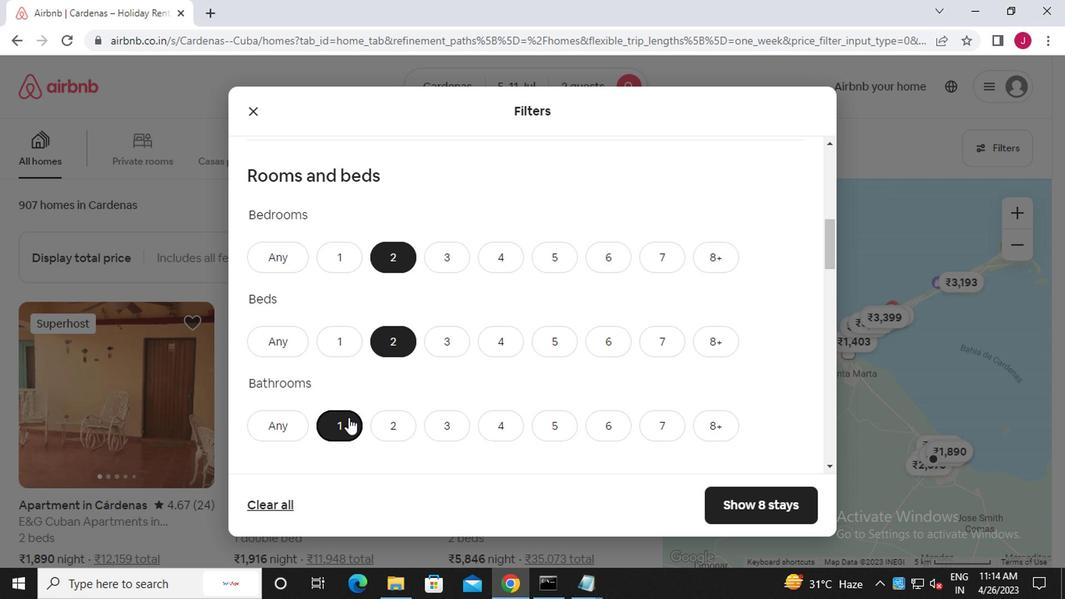 
Action: Mouse scrolled (344, 416) with delta (0, -1)
Screenshot: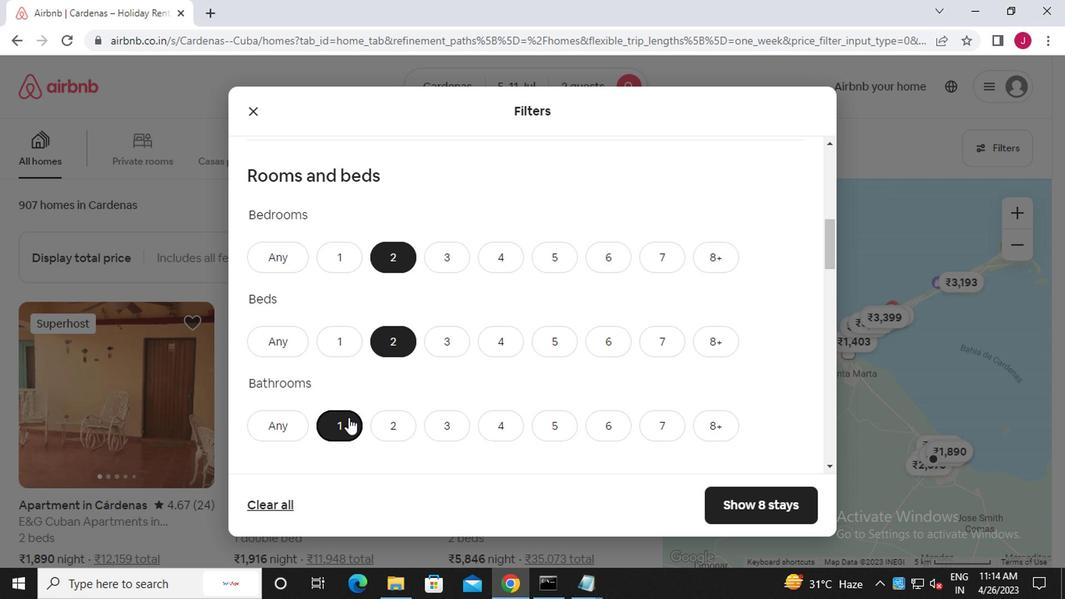 
Action: Mouse scrolled (344, 416) with delta (0, -1)
Screenshot: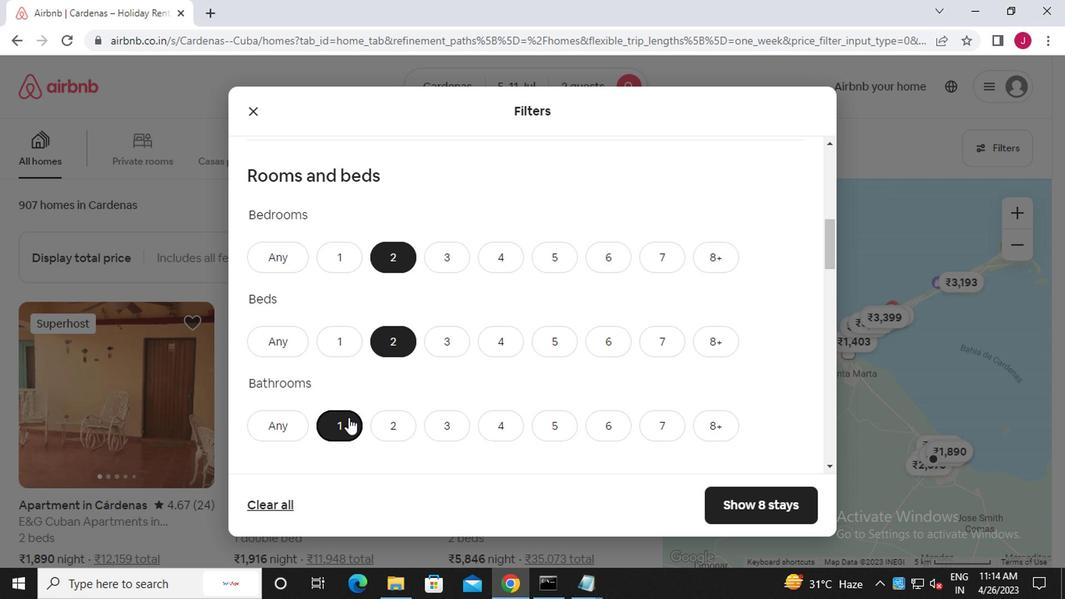 
Action: Mouse moved to (321, 342)
Screenshot: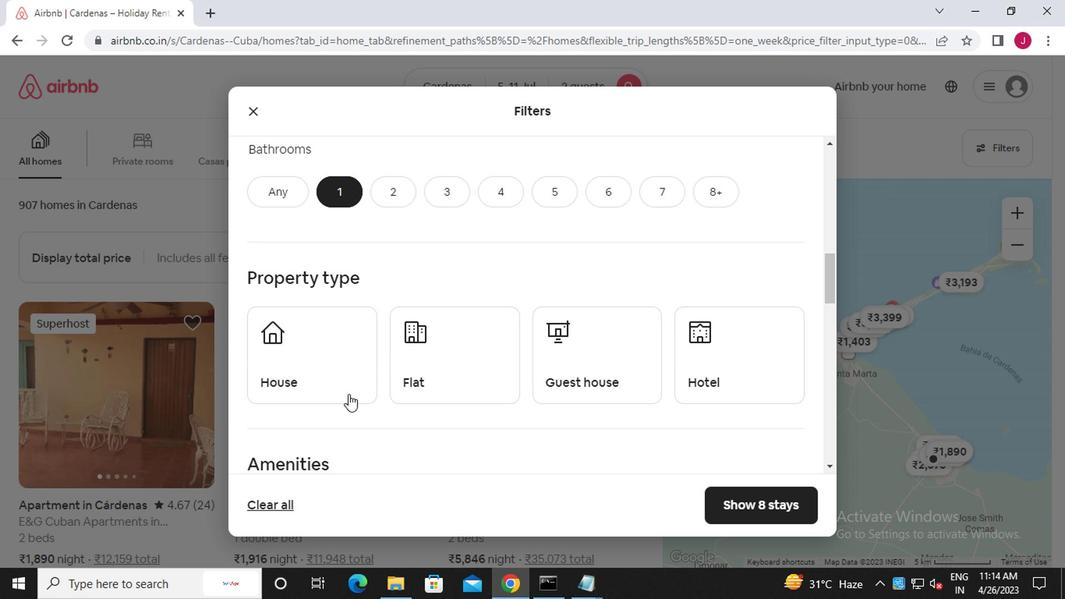 
Action: Mouse pressed left at (321, 342)
Screenshot: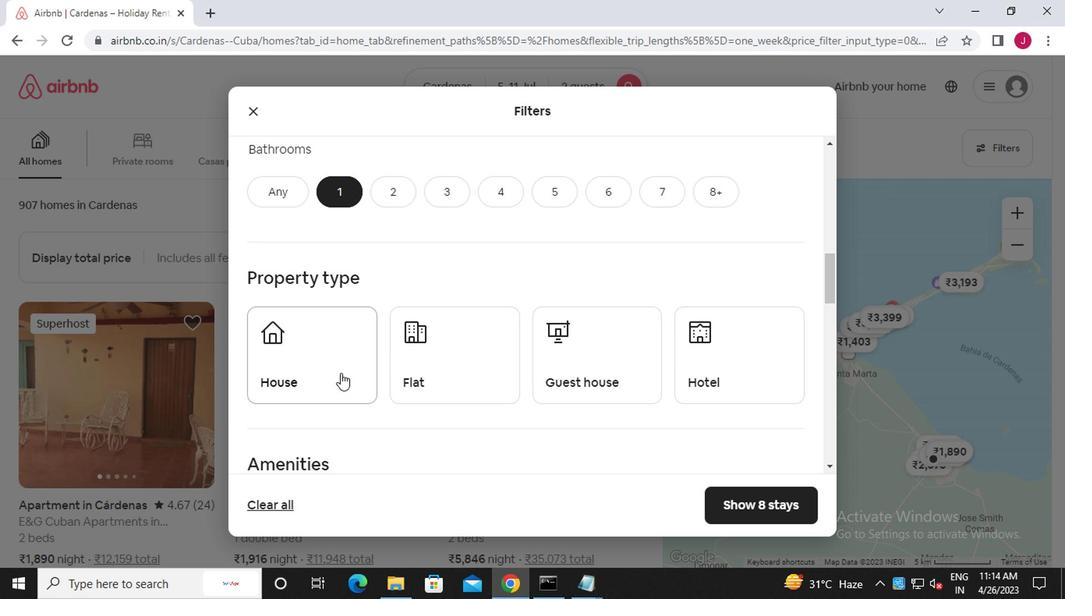 
Action: Mouse moved to (409, 354)
Screenshot: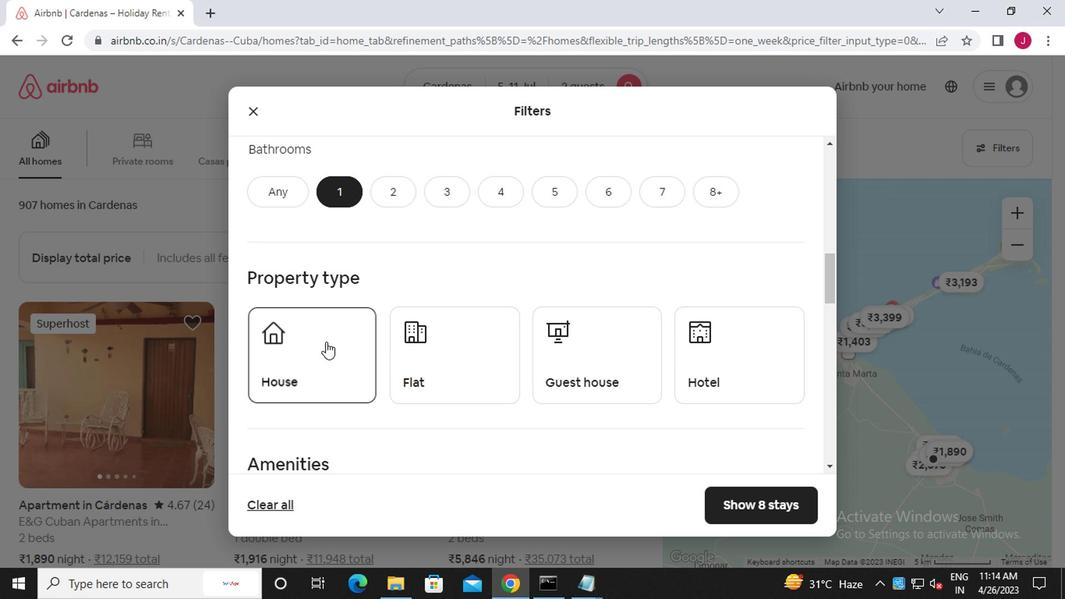 
Action: Mouse pressed left at (409, 354)
Screenshot: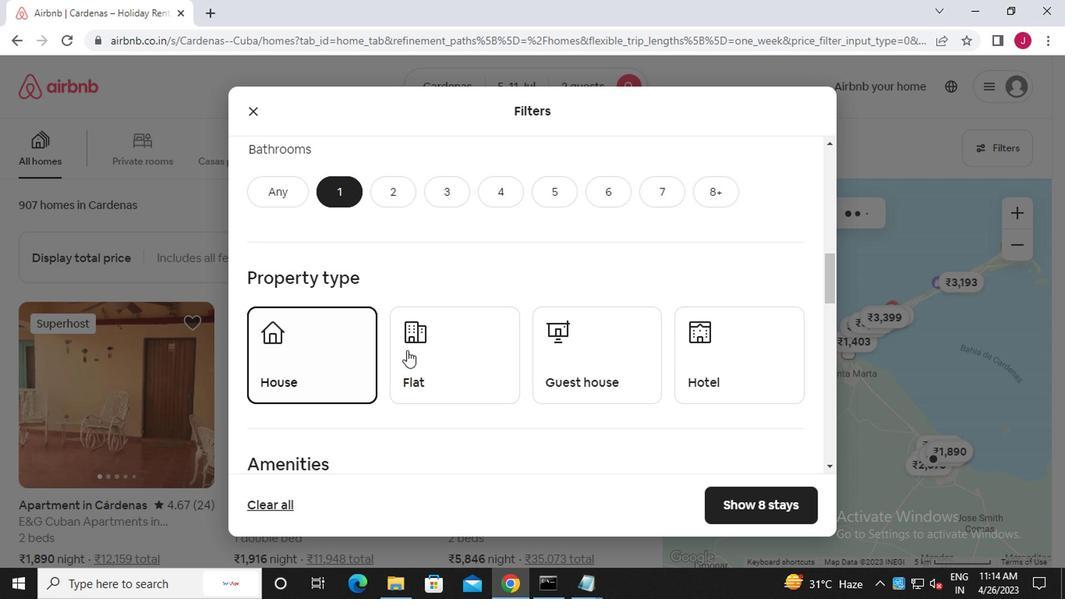 
Action: Mouse moved to (567, 373)
Screenshot: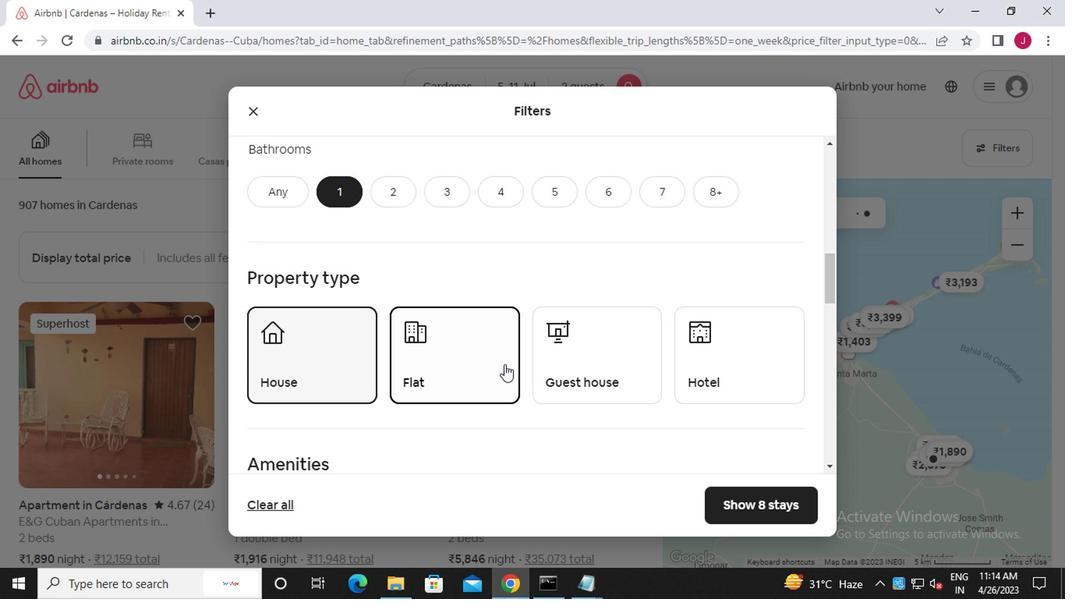 
Action: Mouse pressed left at (567, 373)
Screenshot: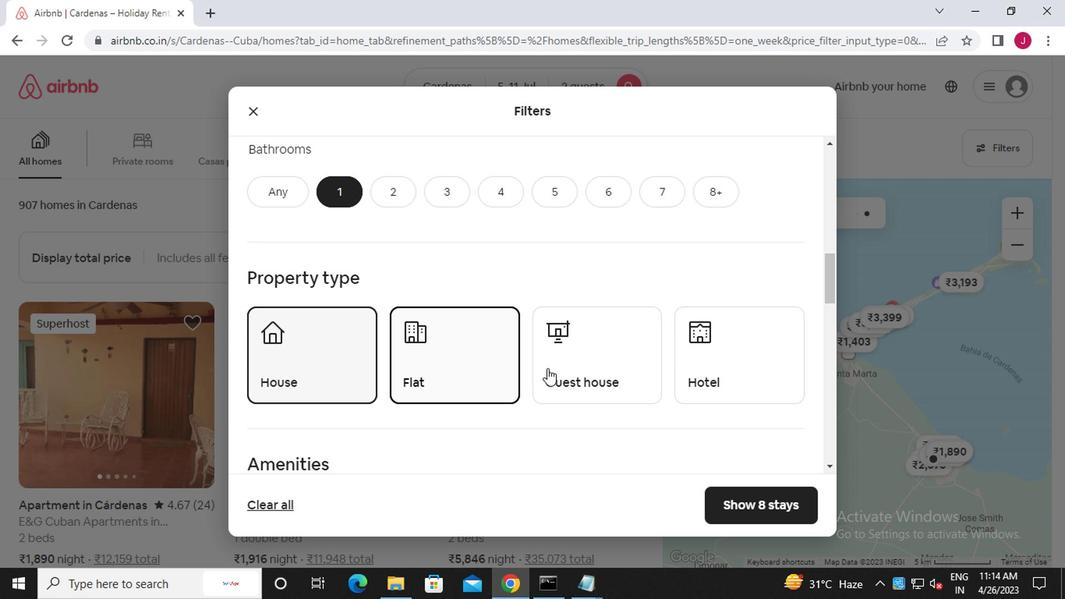 
Action: Mouse scrolled (567, 372) with delta (0, -1)
Screenshot: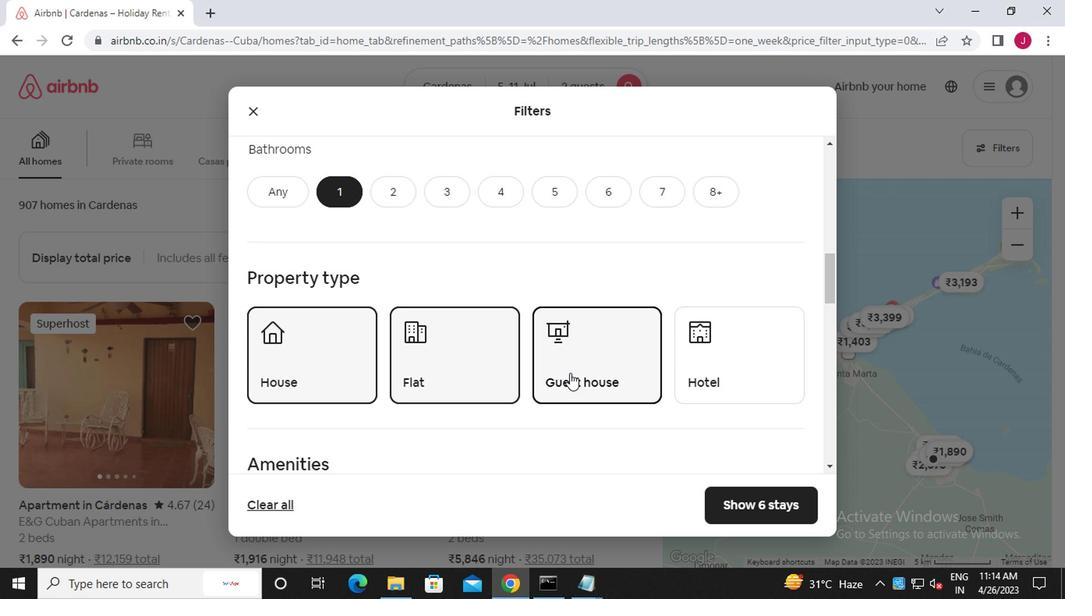 
Action: Mouse scrolled (567, 372) with delta (0, -1)
Screenshot: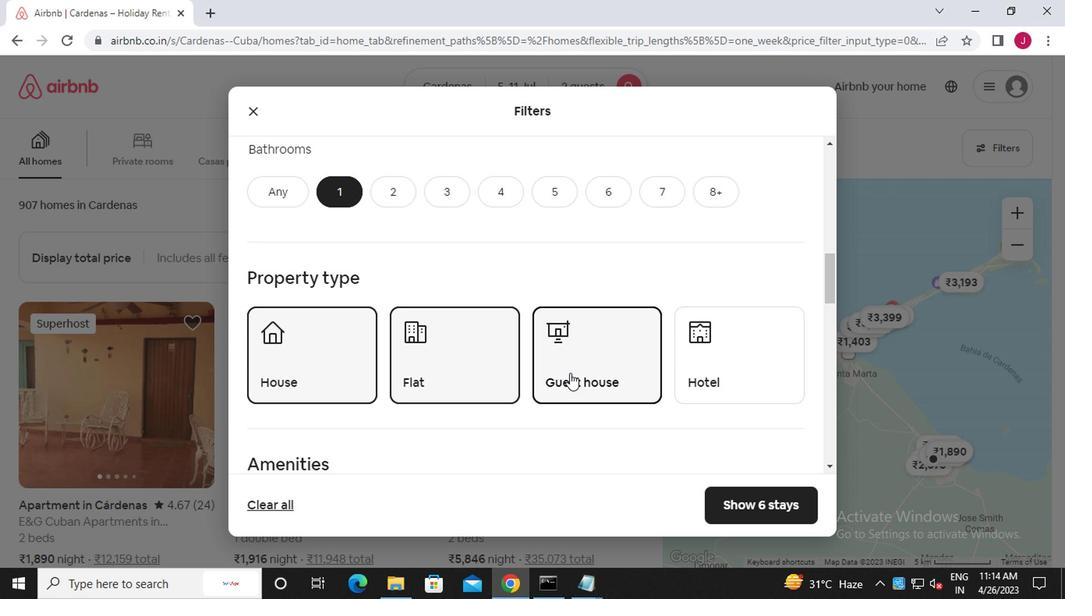 
Action: Mouse scrolled (567, 372) with delta (0, -1)
Screenshot: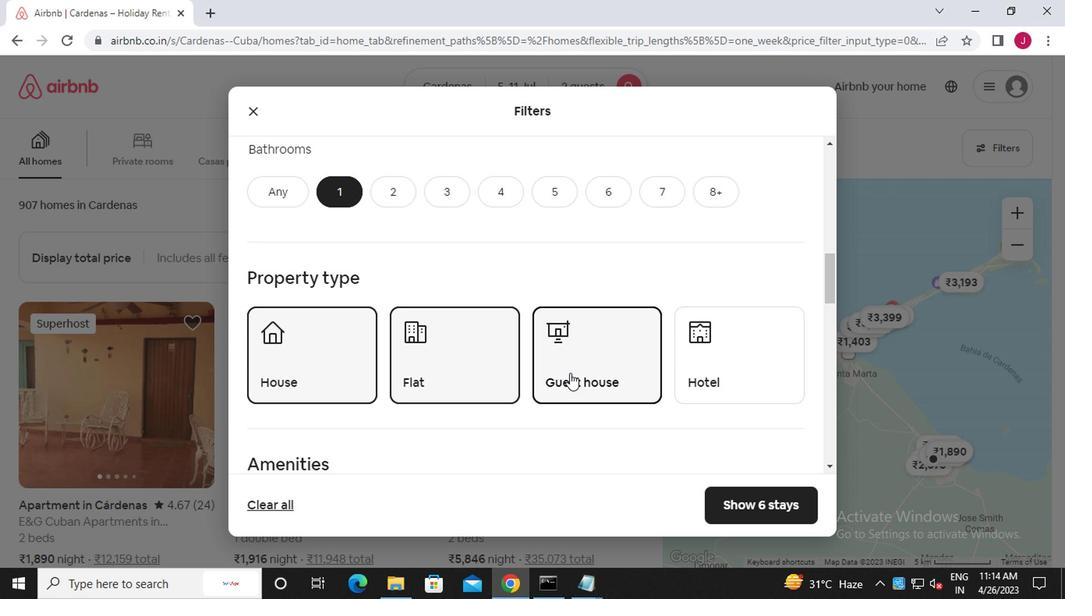 
Action: Mouse scrolled (567, 372) with delta (0, -1)
Screenshot: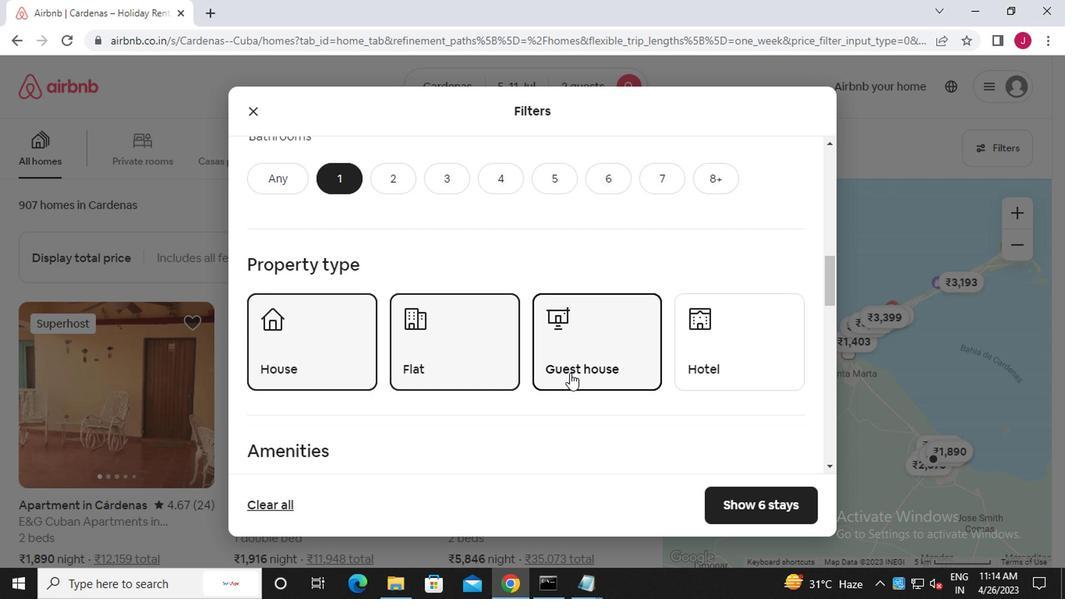 
Action: Mouse scrolled (567, 372) with delta (0, -1)
Screenshot: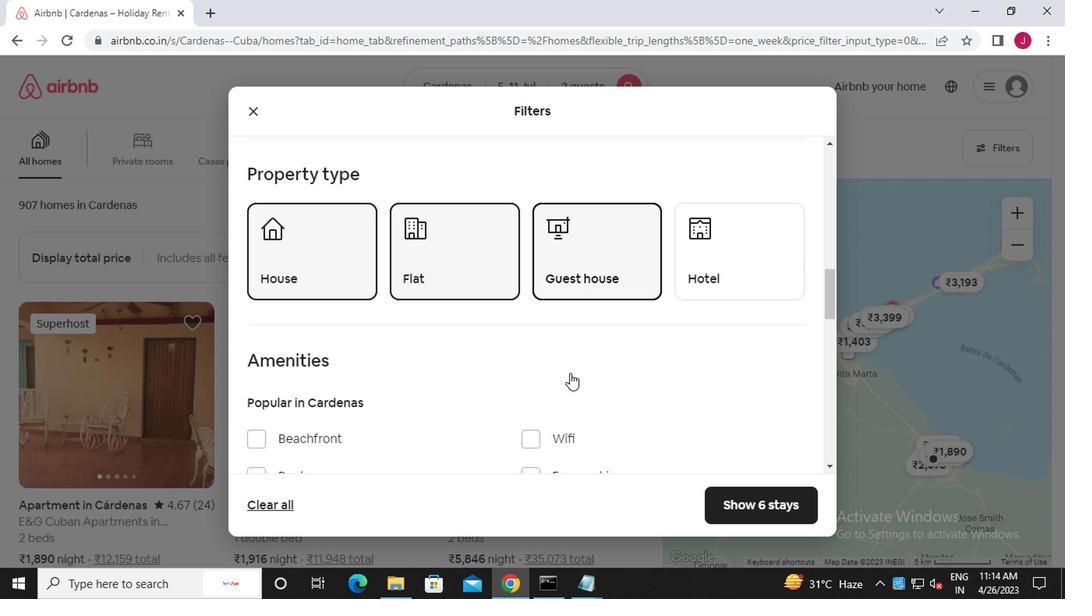 
Action: Mouse moved to (774, 440)
Screenshot: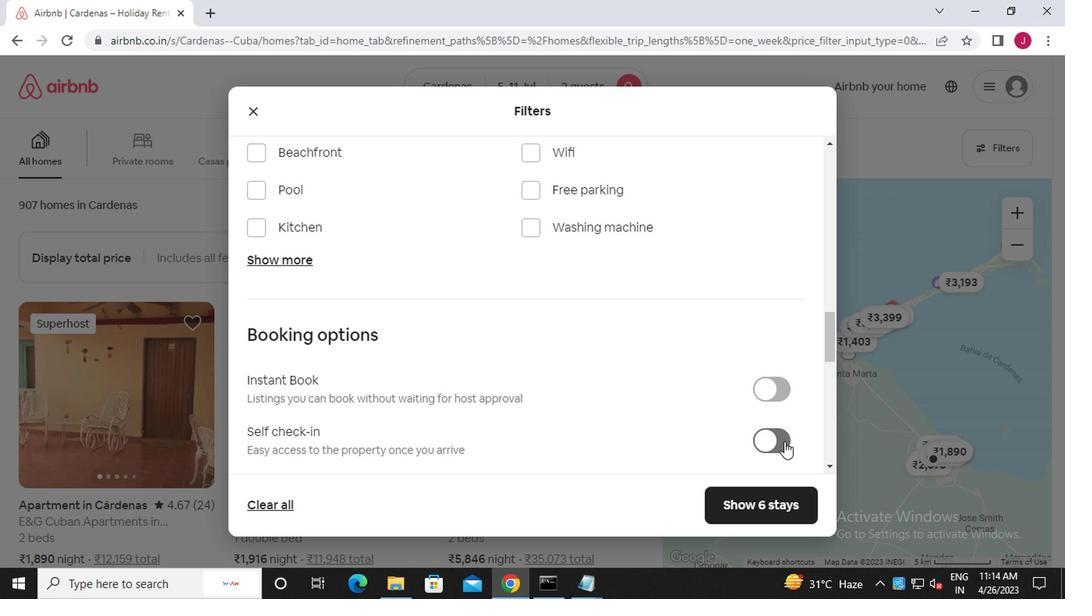 
Action: Mouse pressed left at (774, 440)
Screenshot: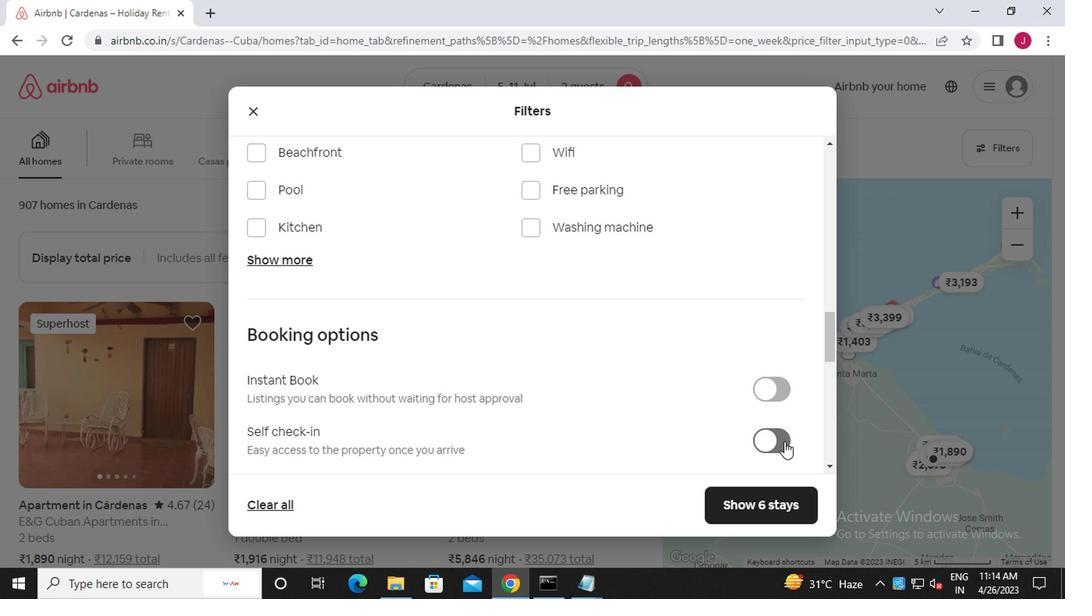 
Action: Mouse moved to (575, 383)
Screenshot: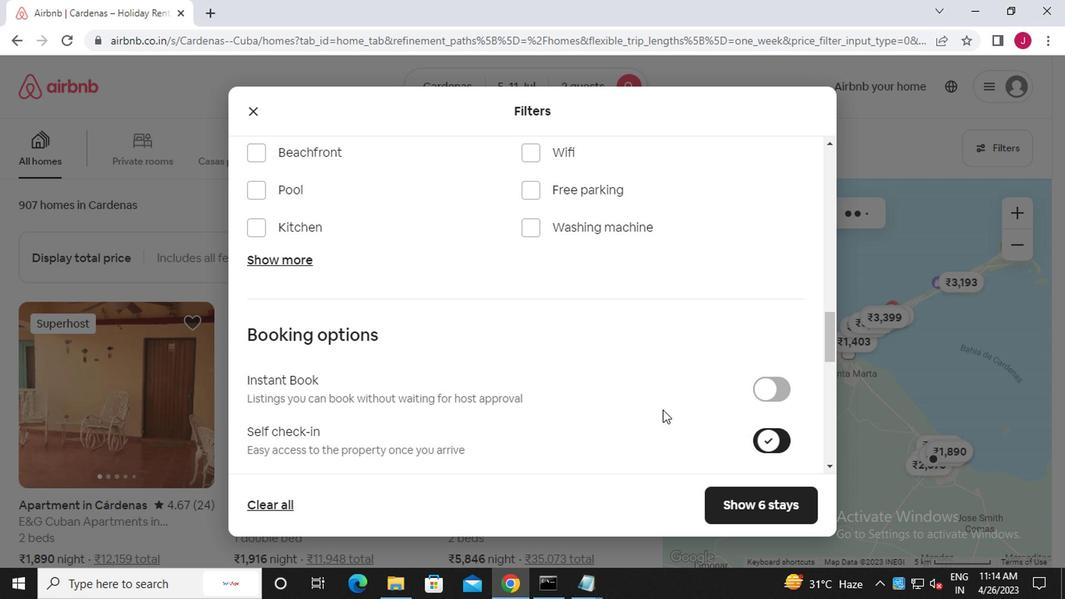 
Action: Mouse scrolled (575, 382) with delta (0, -1)
Screenshot: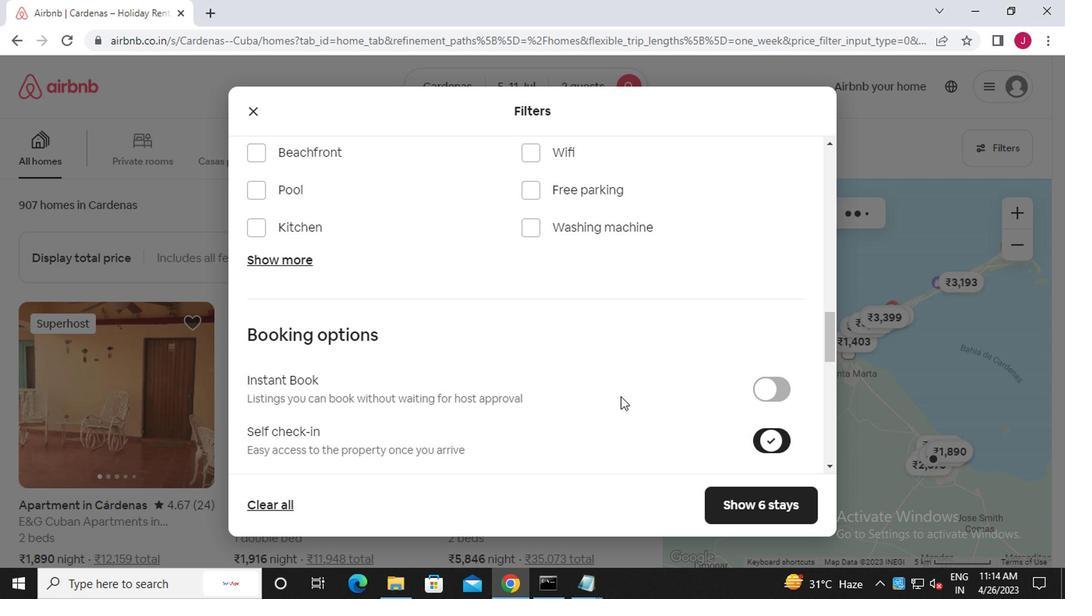 
Action: Mouse scrolled (575, 382) with delta (0, -1)
Screenshot: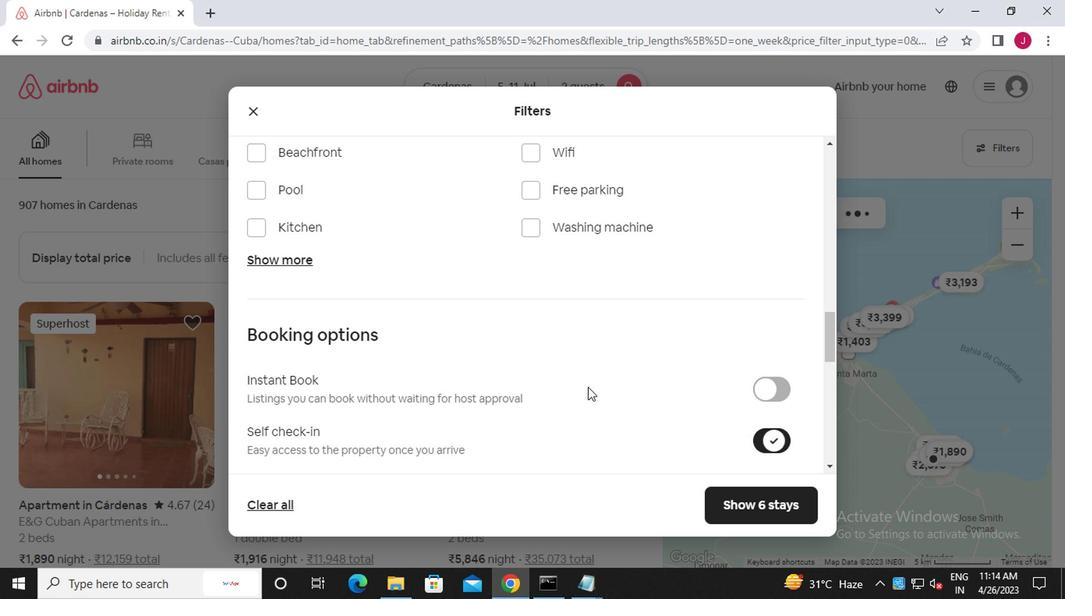 
Action: Mouse scrolled (575, 382) with delta (0, -1)
Screenshot: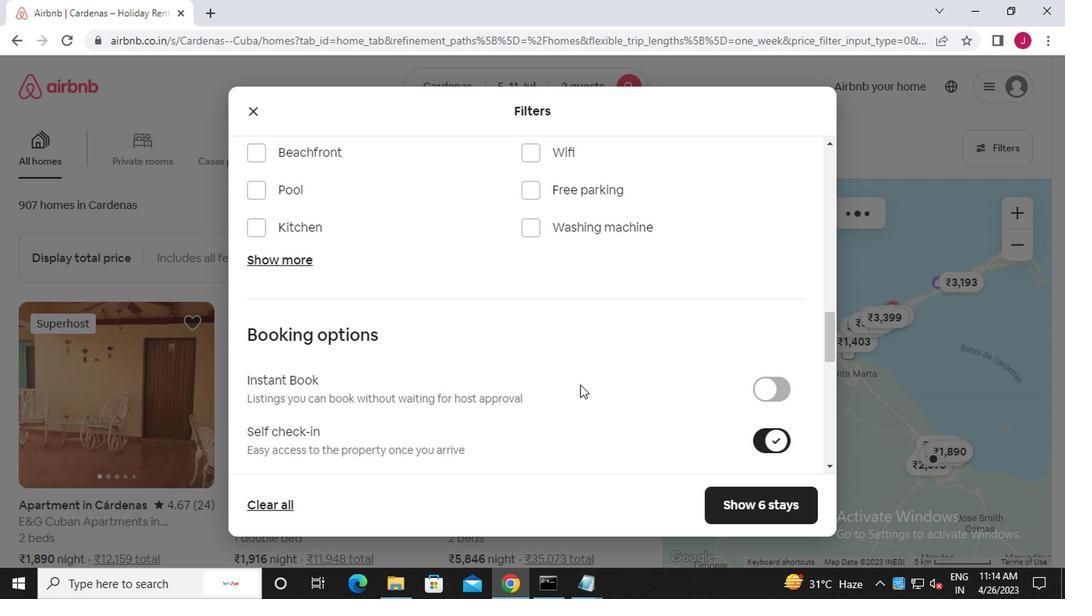 
Action: Mouse scrolled (575, 382) with delta (0, -1)
Screenshot: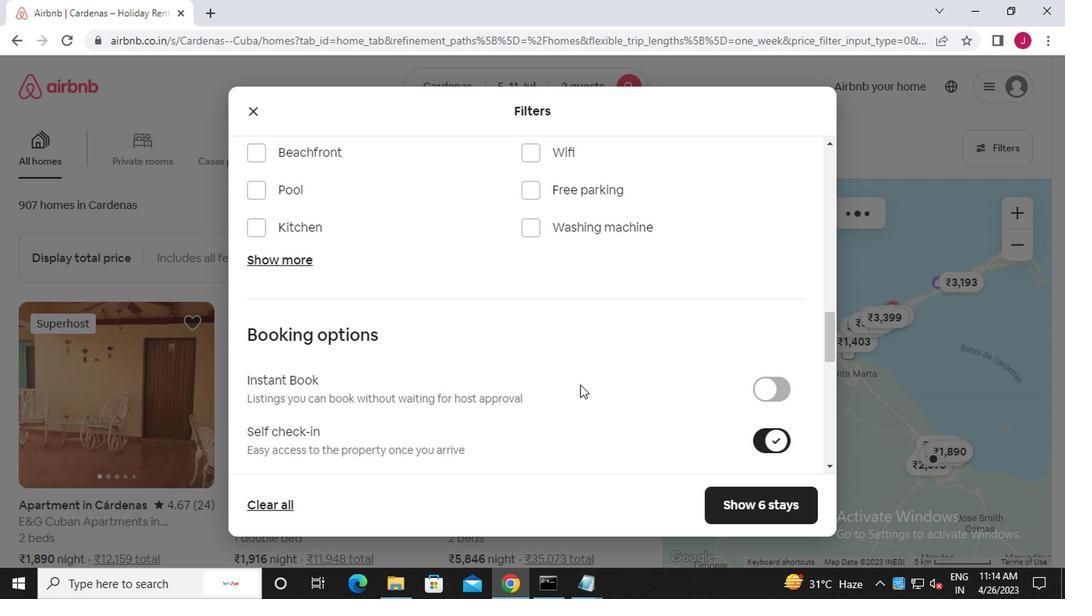 
Action: Mouse scrolled (575, 382) with delta (0, -1)
Screenshot: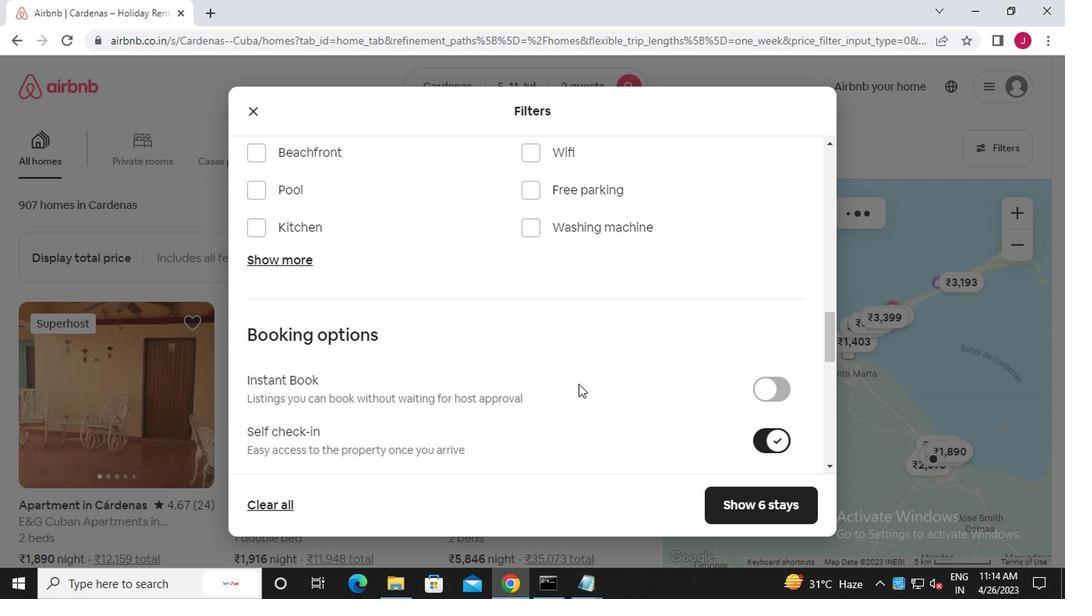 
Action: Mouse scrolled (575, 382) with delta (0, -1)
Screenshot: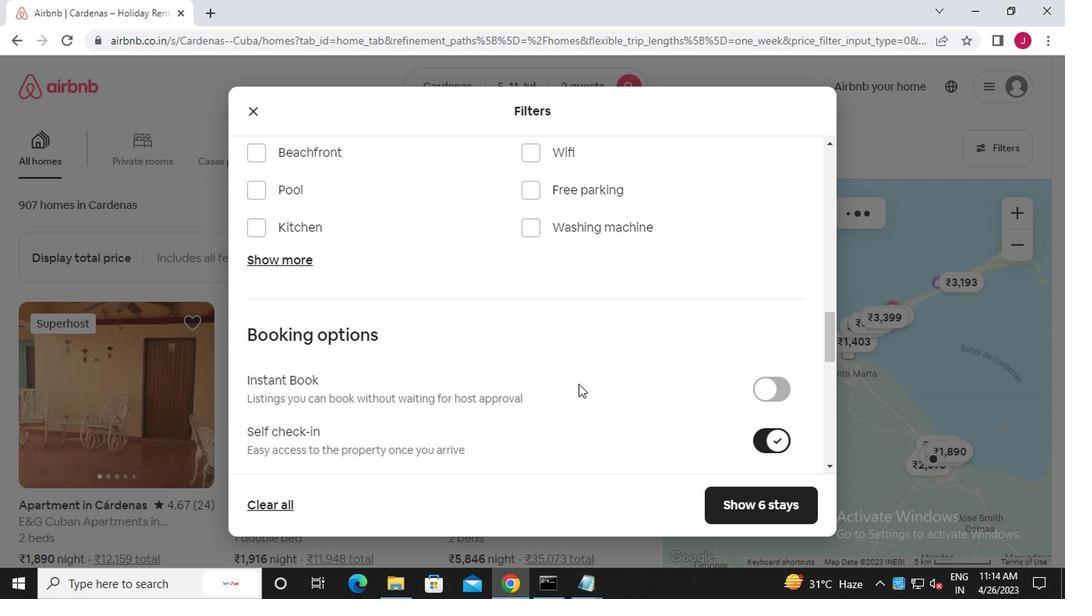 
Action: Mouse scrolled (575, 382) with delta (0, -1)
Screenshot: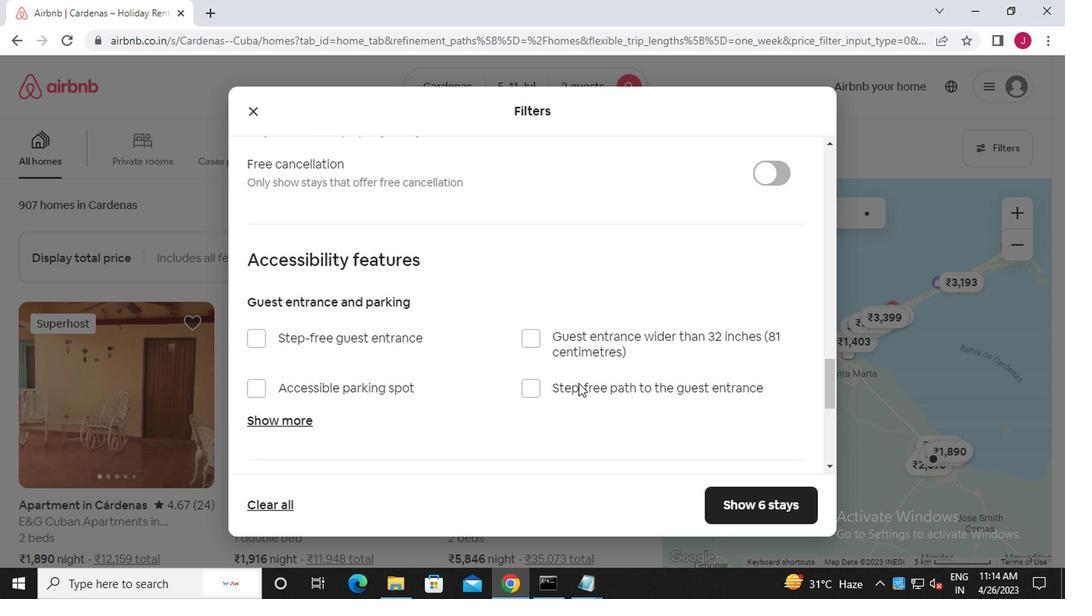 
Action: Mouse scrolled (575, 382) with delta (0, -1)
Screenshot: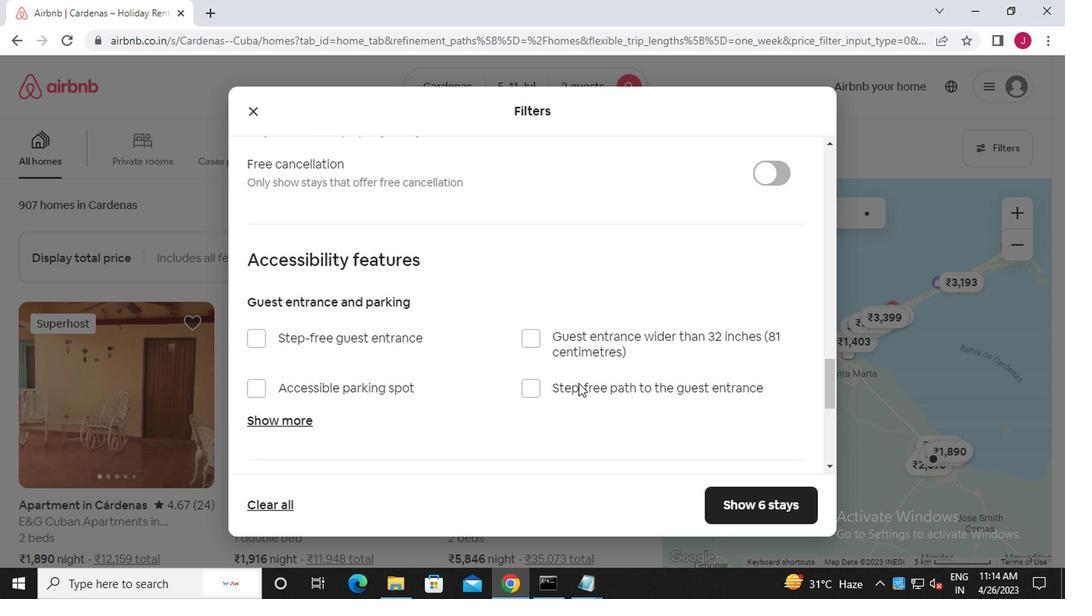 
Action: Mouse scrolled (575, 382) with delta (0, -1)
Screenshot: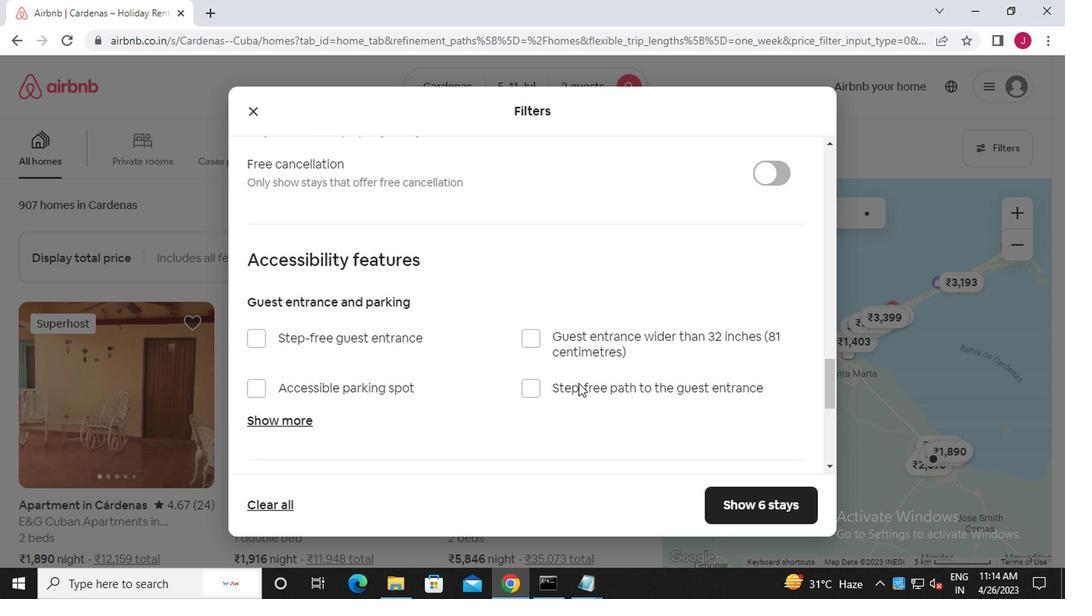 
Action: Mouse scrolled (575, 382) with delta (0, -1)
Screenshot: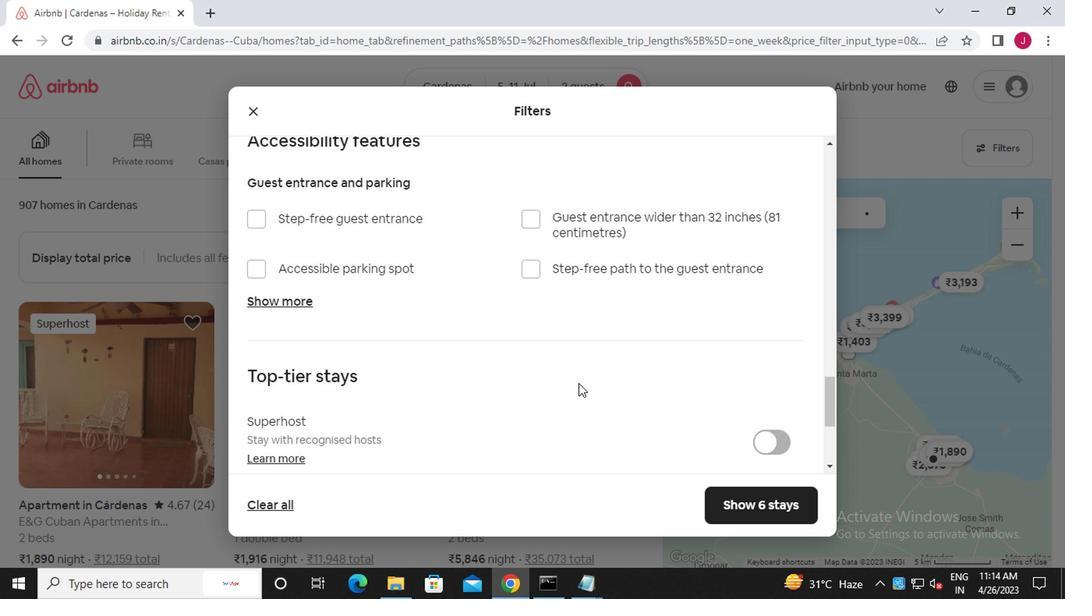 
Action: Mouse scrolled (575, 382) with delta (0, -1)
Screenshot: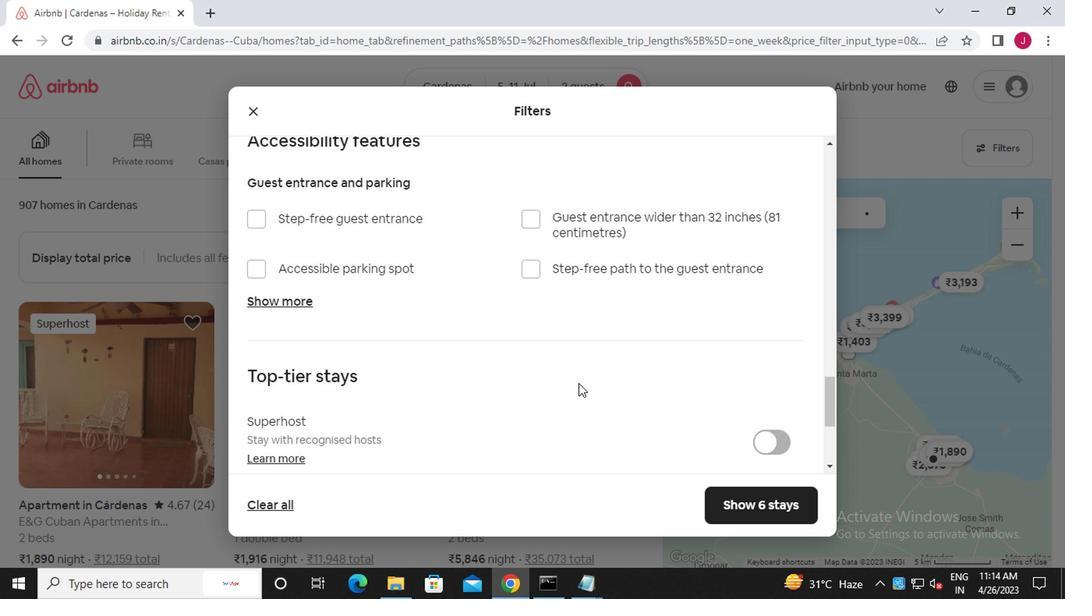 
Action: Mouse scrolled (575, 382) with delta (0, -1)
Screenshot: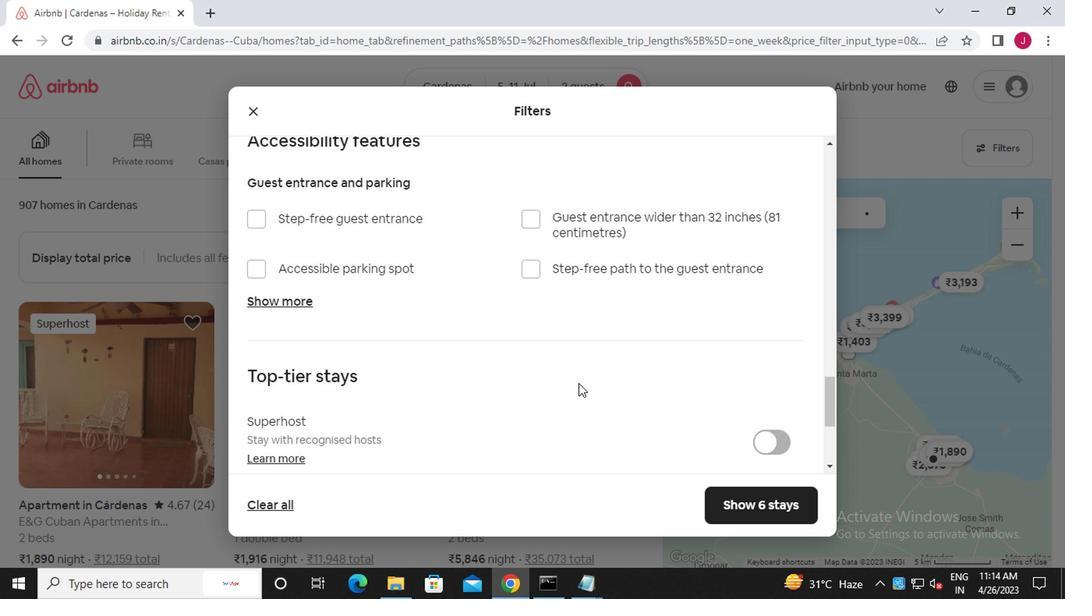 
Action: Mouse scrolled (575, 382) with delta (0, -1)
Screenshot: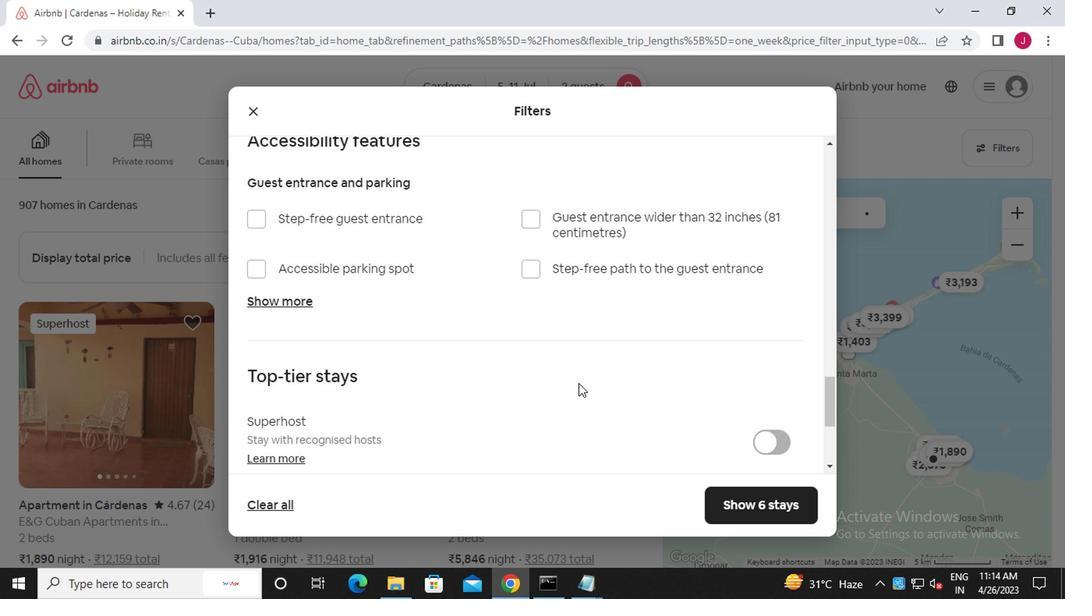 
Action: Mouse moved to (725, 503)
Screenshot: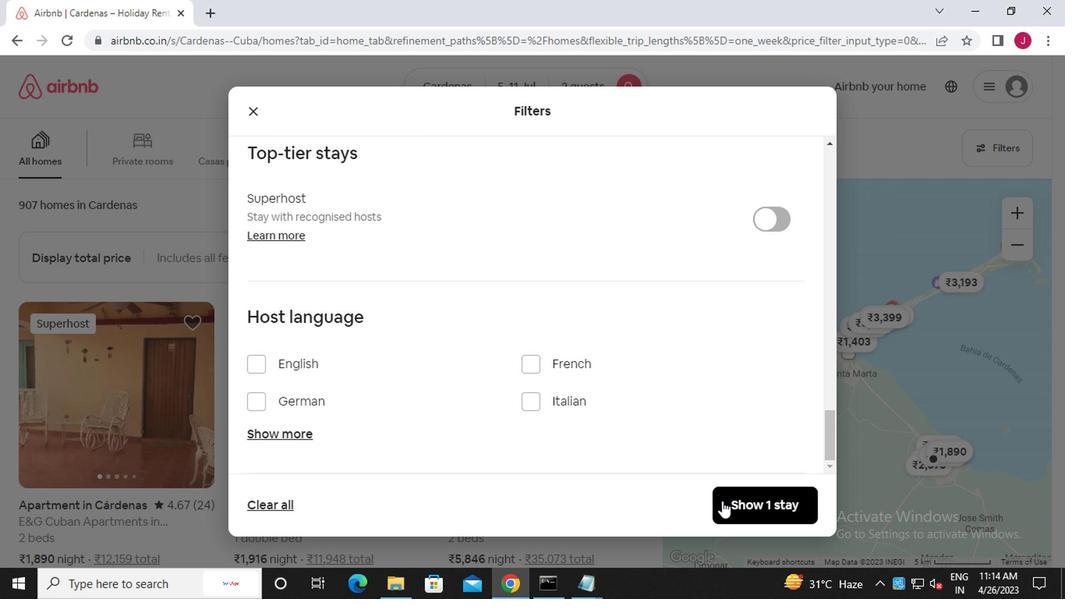 
Action: Mouse pressed left at (725, 503)
Screenshot: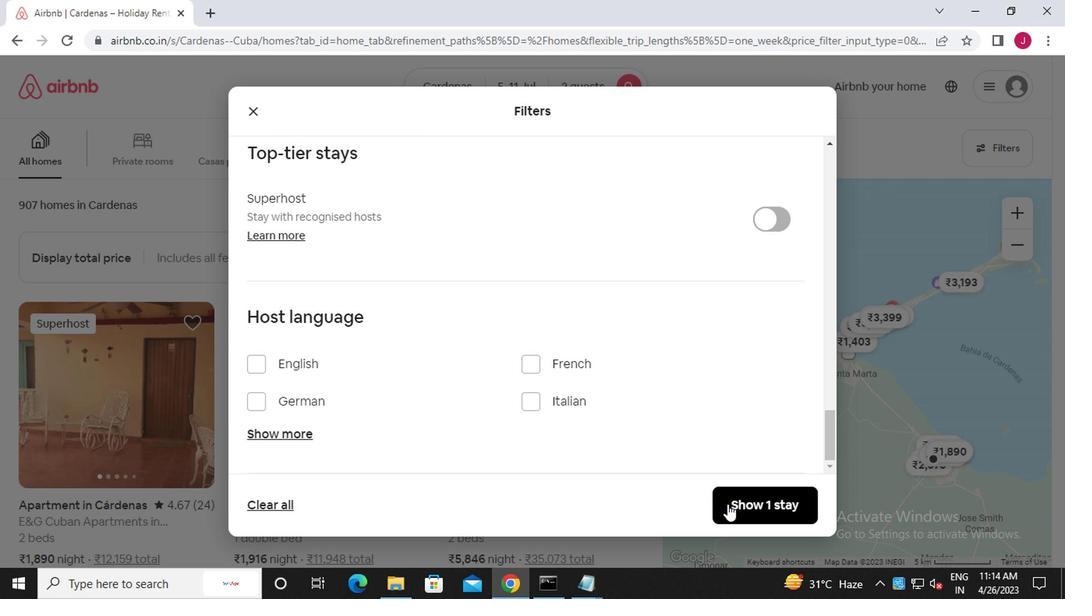 
Action: Mouse moved to (711, 492)
Screenshot: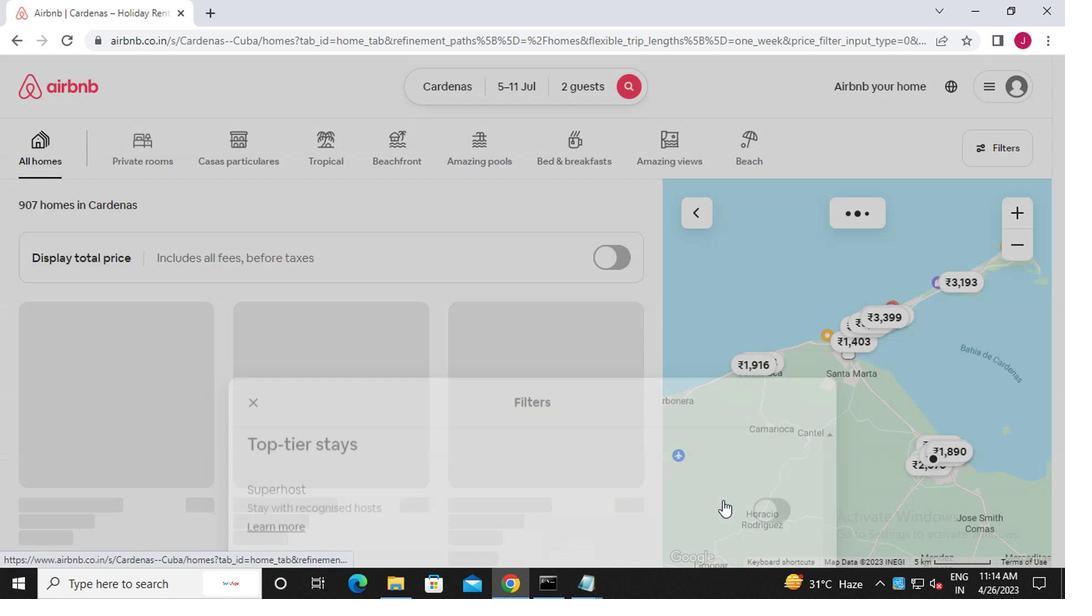 
